 Task: Look for space in Ciamis, Indonesia from 1st June, 2023 to 4th June, 2023 for 1 adult in price range Rs.6000 to Rs.16000. Place can be private room with 1  bedroom having 1 bed and 1 bathroom. Property type can be house, flat, guest house. Amenities needed are: wifi. Booking option can be shelf check-in. Required host language is English.
Action: Mouse moved to (500, 93)
Screenshot: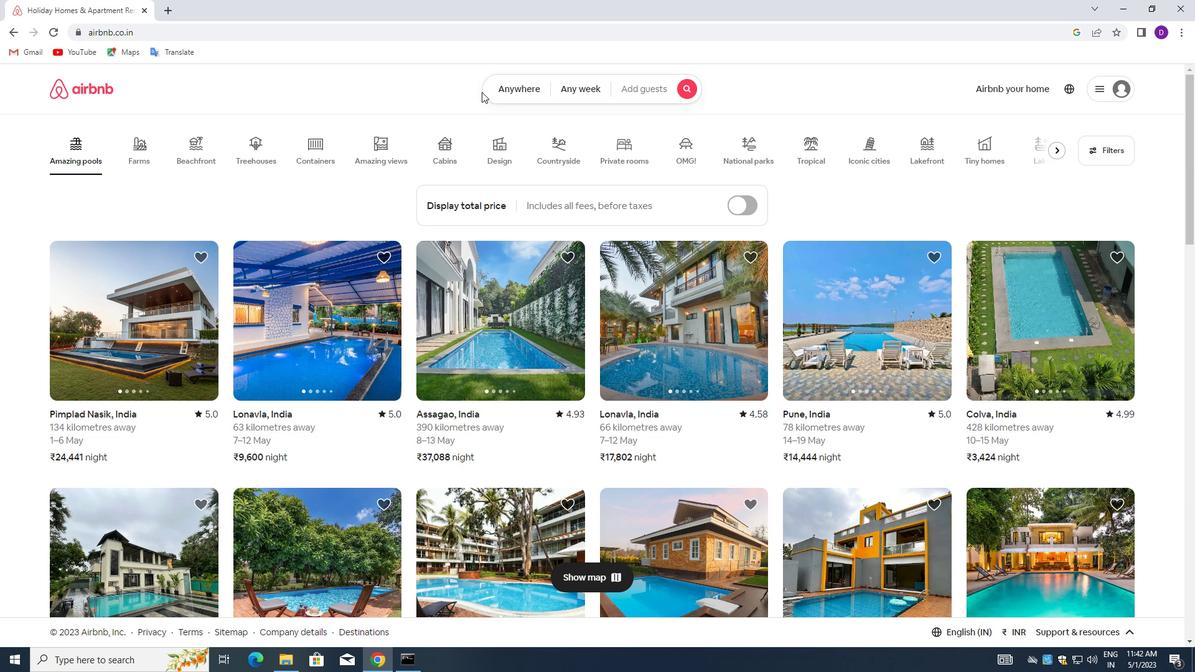 
Action: Mouse pressed left at (500, 93)
Screenshot: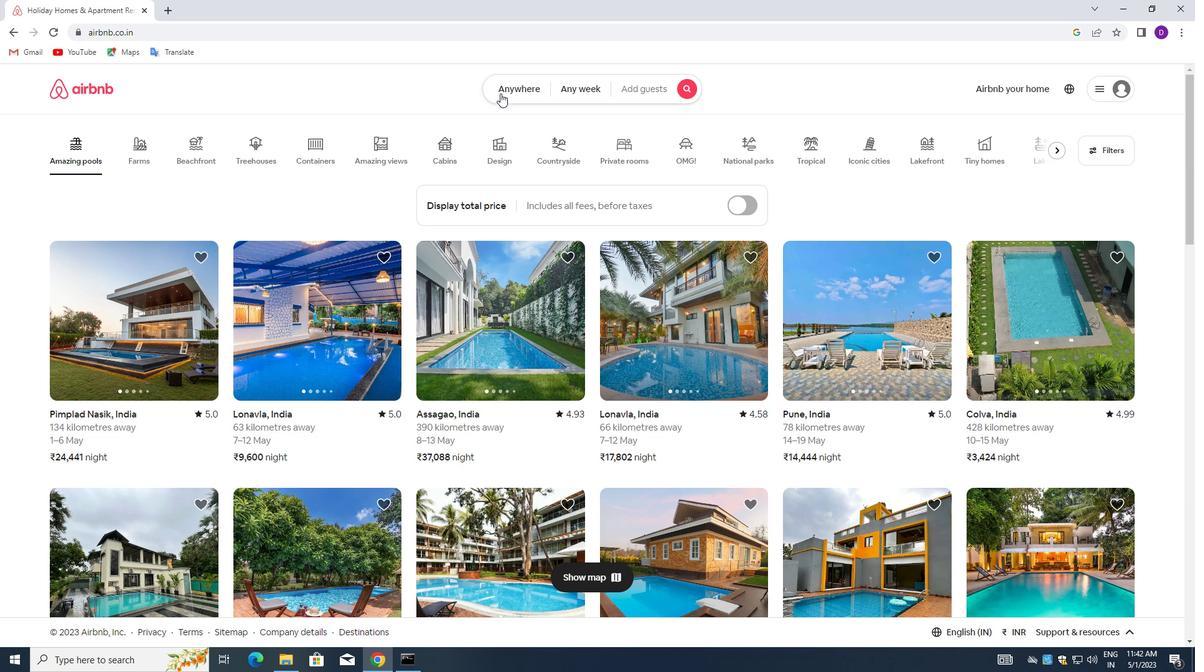 
Action: Mouse moved to (380, 138)
Screenshot: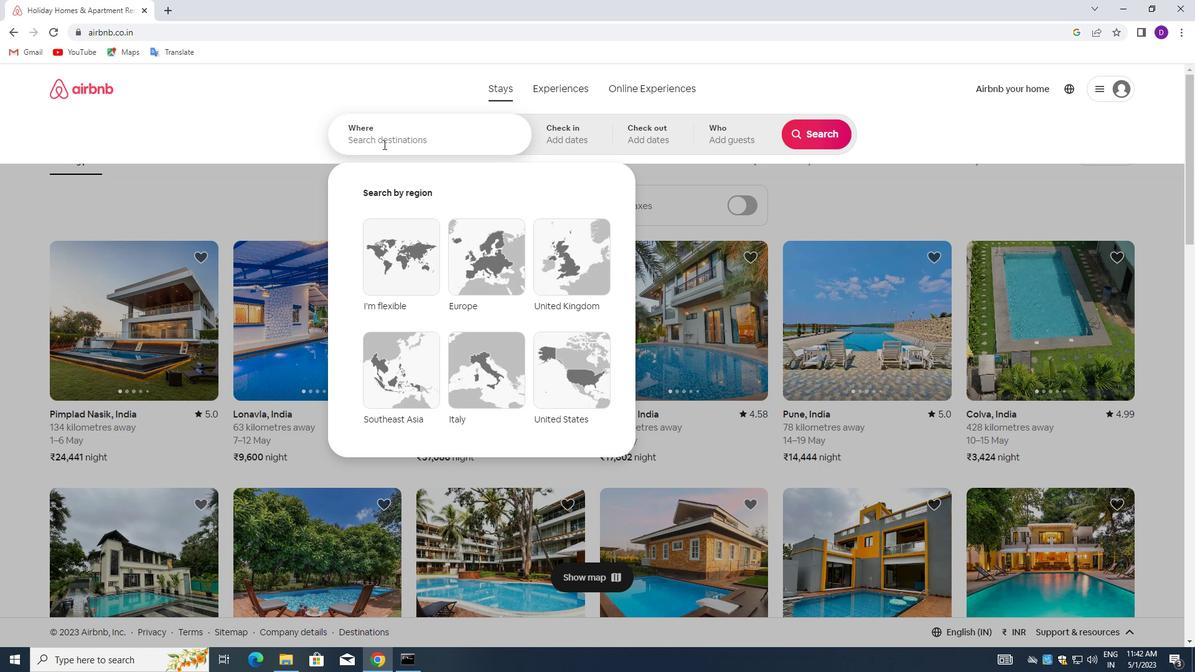 
Action: Mouse pressed left at (380, 138)
Screenshot: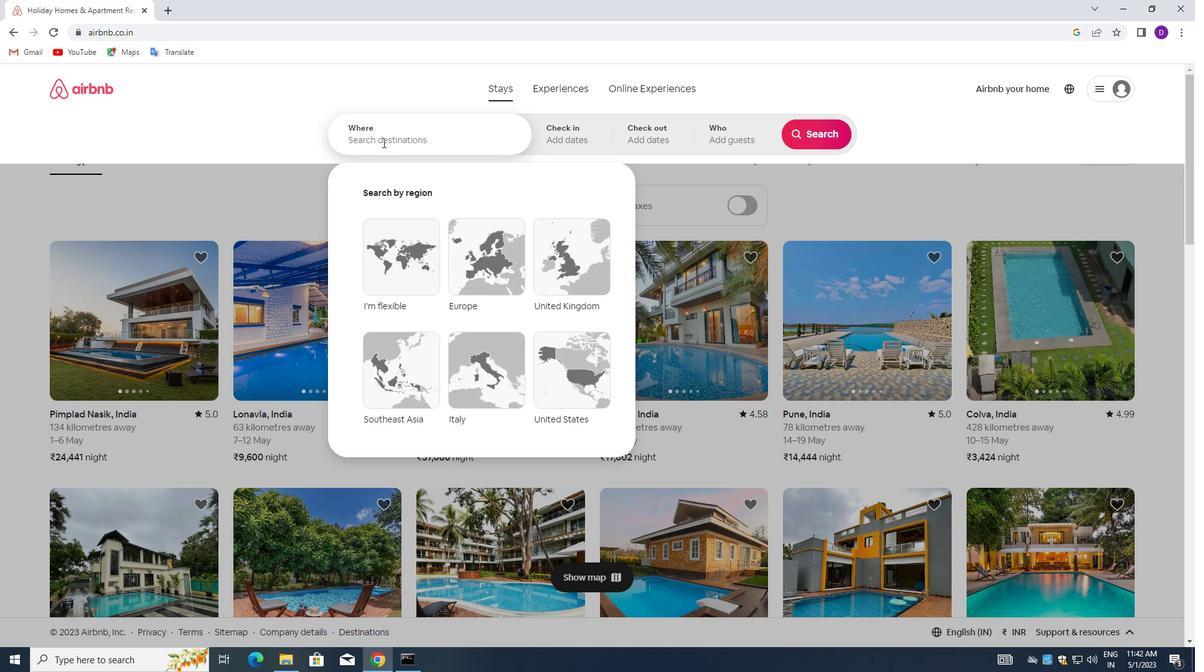 
Action: Key pressed <Key.shift>CIAMIS<Key.left><Key.left><Key.left><Key.left><Key.left><Key.backspace><Key.shift>C<Key.right><Key.right><Key.right><Key.right><Key.right>,<Key.space><Key.shift>INDONESIA<Key.enter>
Screenshot: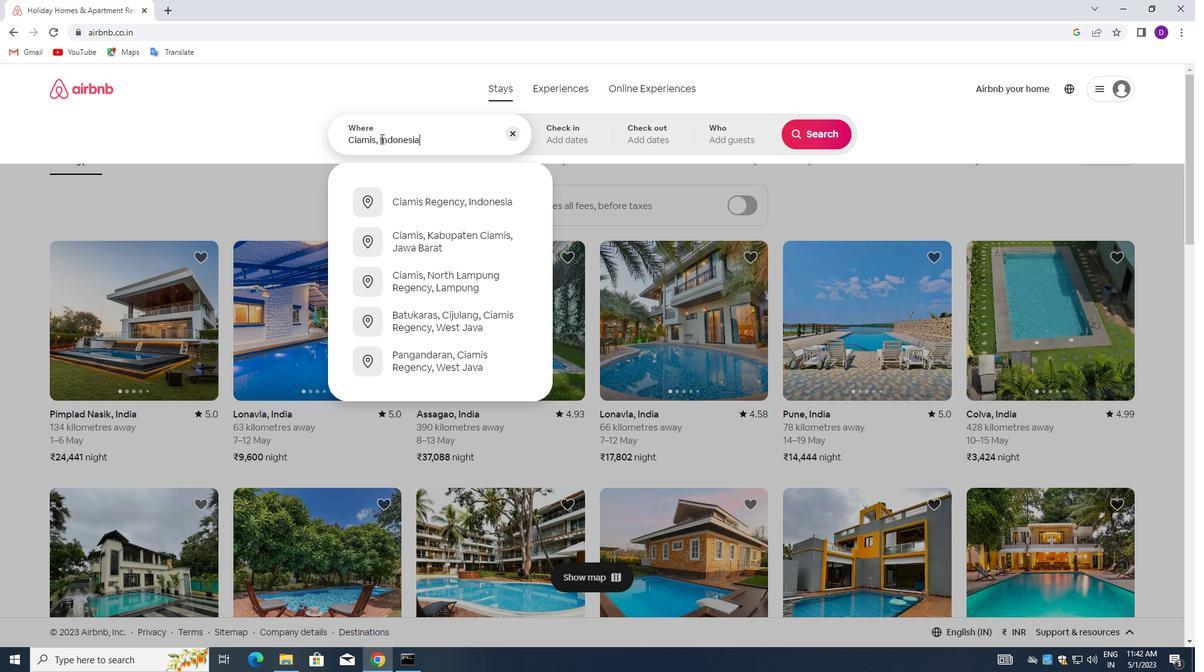 
Action: Mouse moved to (740, 289)
Screenshot: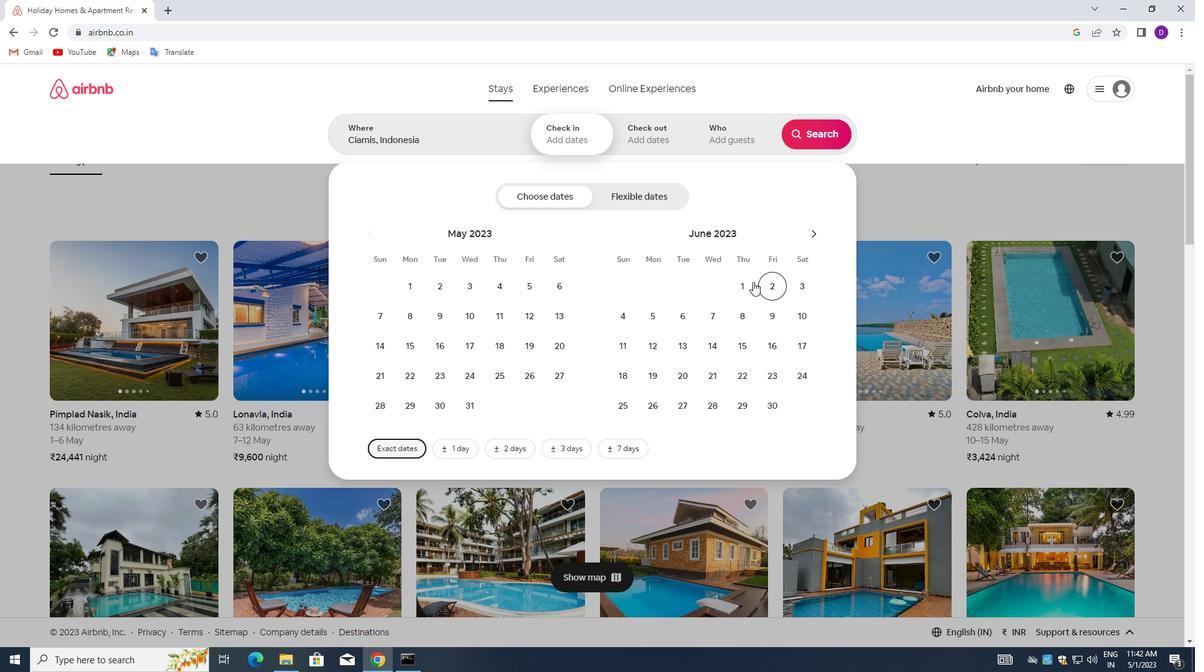 
Action: Mouse pressed left at (740, 289)
Screenshot: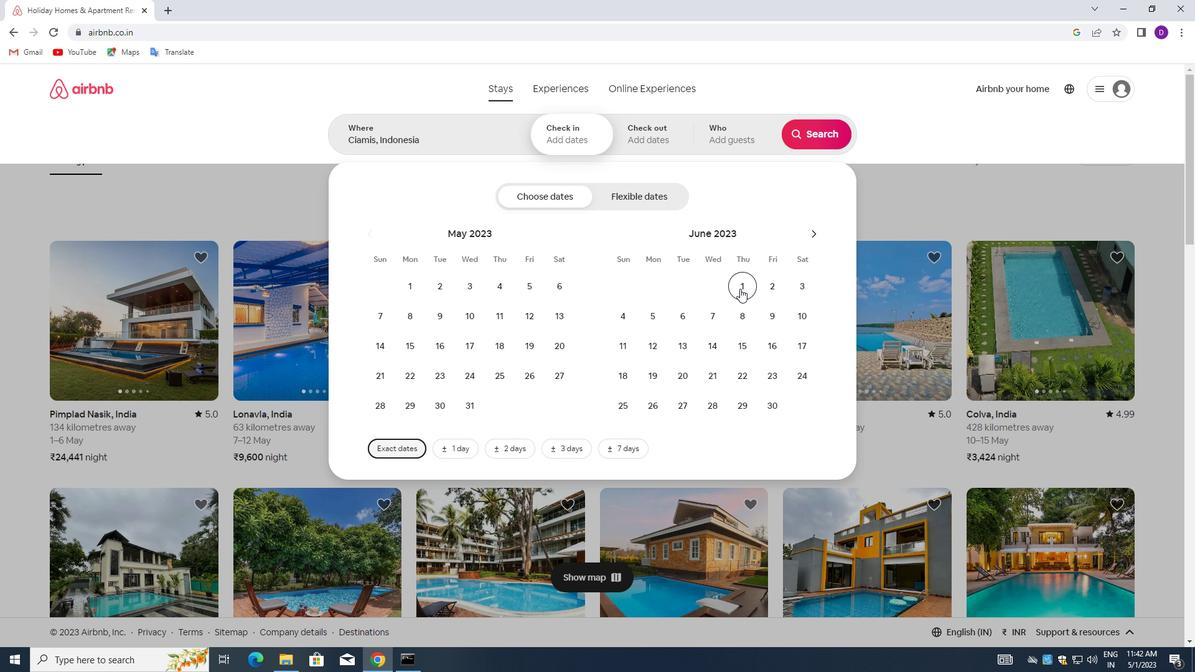 
Action: Mouse moved to (629, 317)
Screenshot: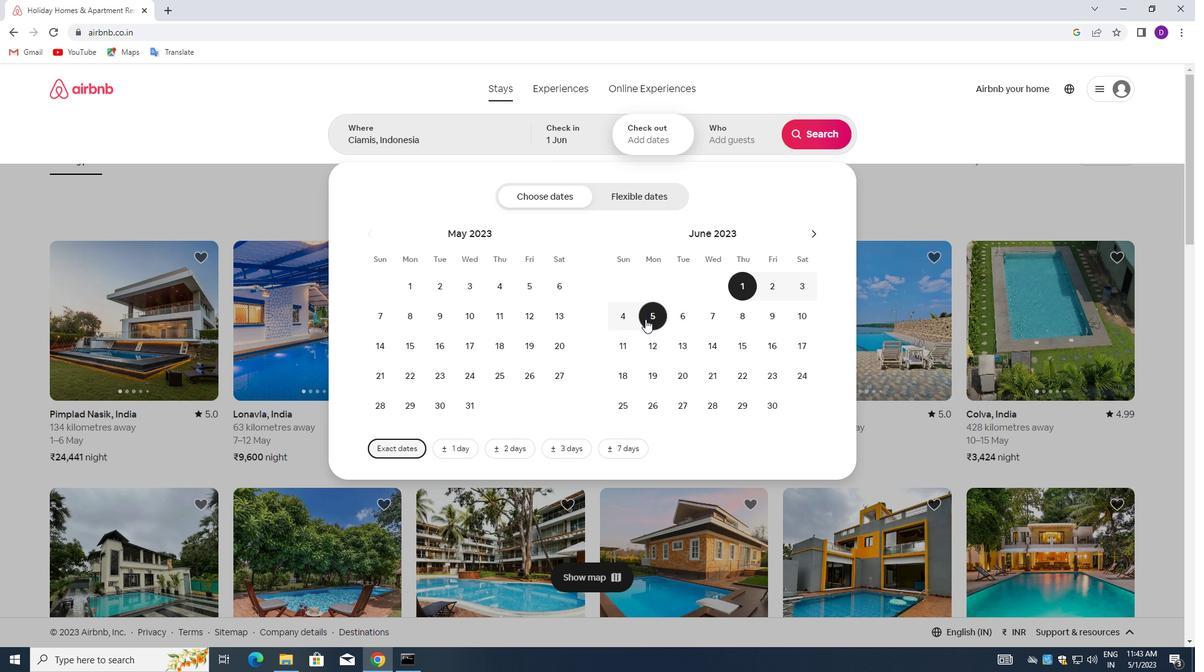 
Action: Mouse pressed left at (629, 317)
Screenshot: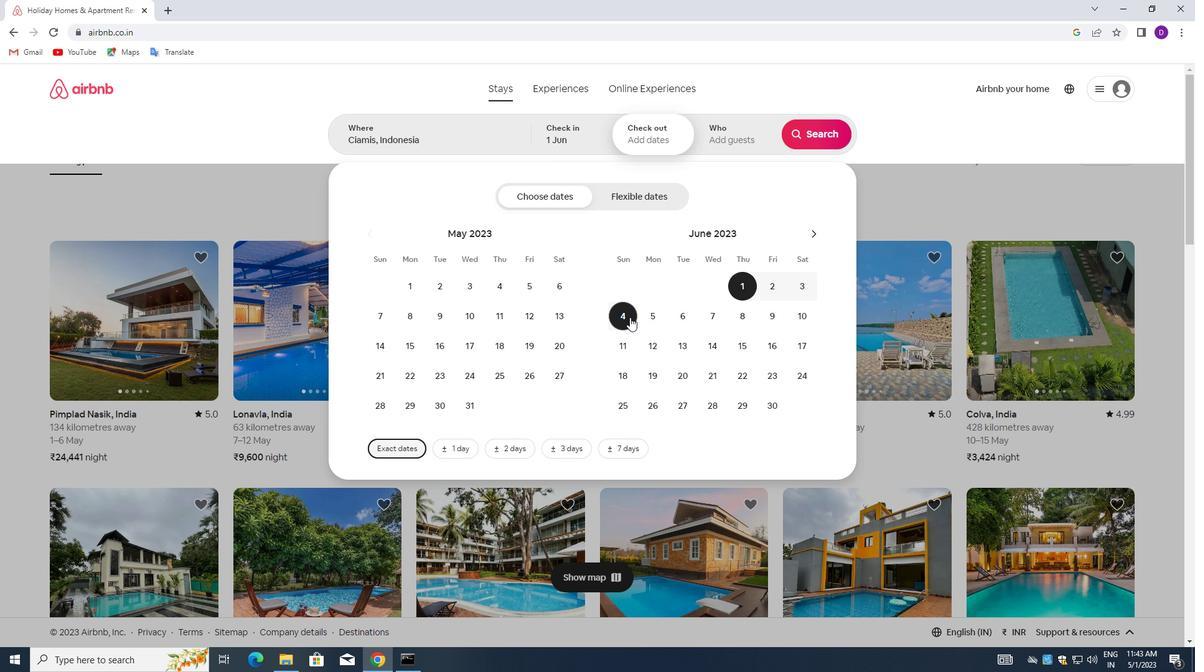 
Action: Mouse moved to (728, 136)
Screenshot: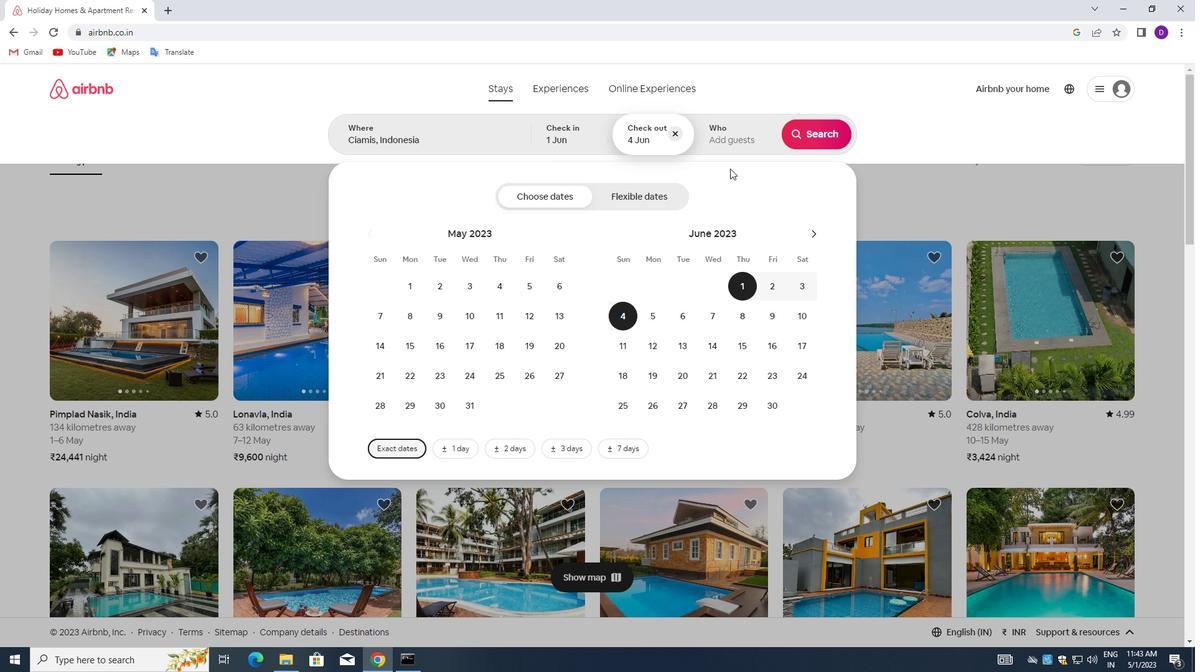 
Action: Mouse pressed left at (728, 136)
Screenshot: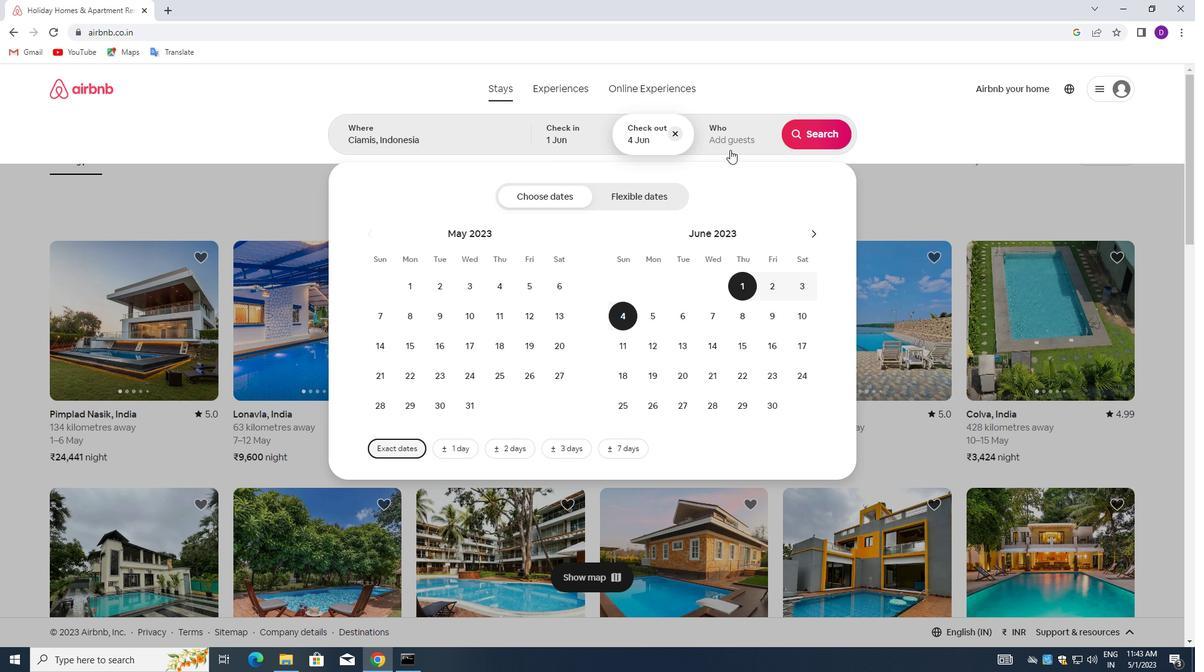 
Action: Mouse moved to (824, 201)
Screenshot: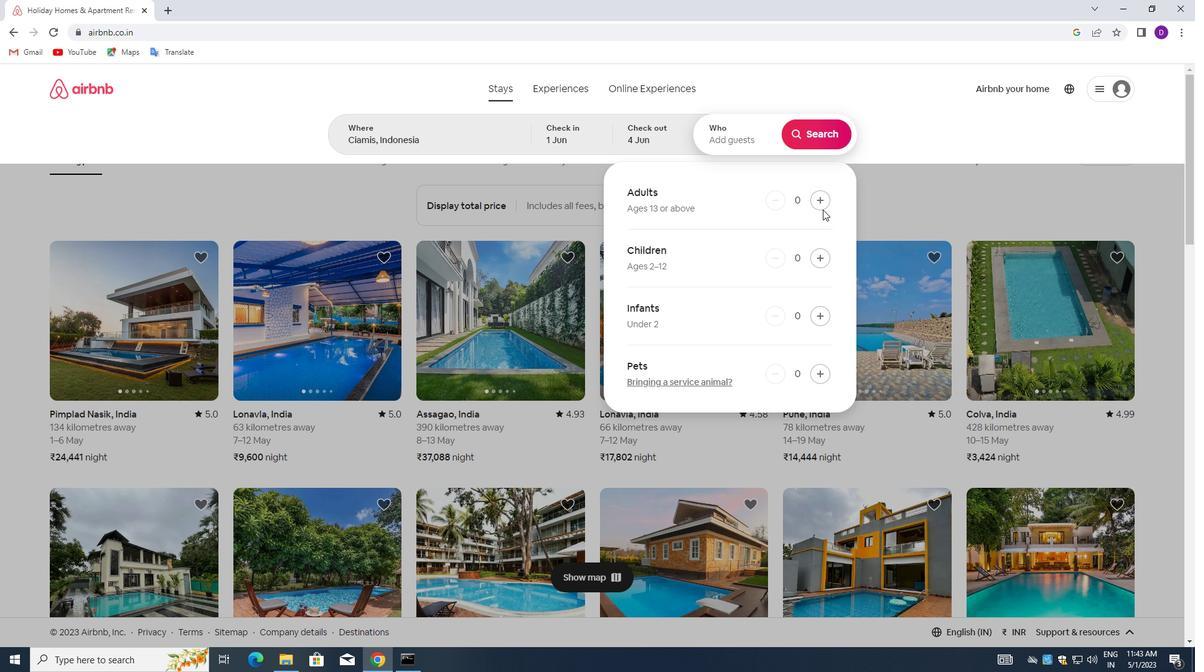 
Action: Mouse pressed left at (824, 201)
Screenshot: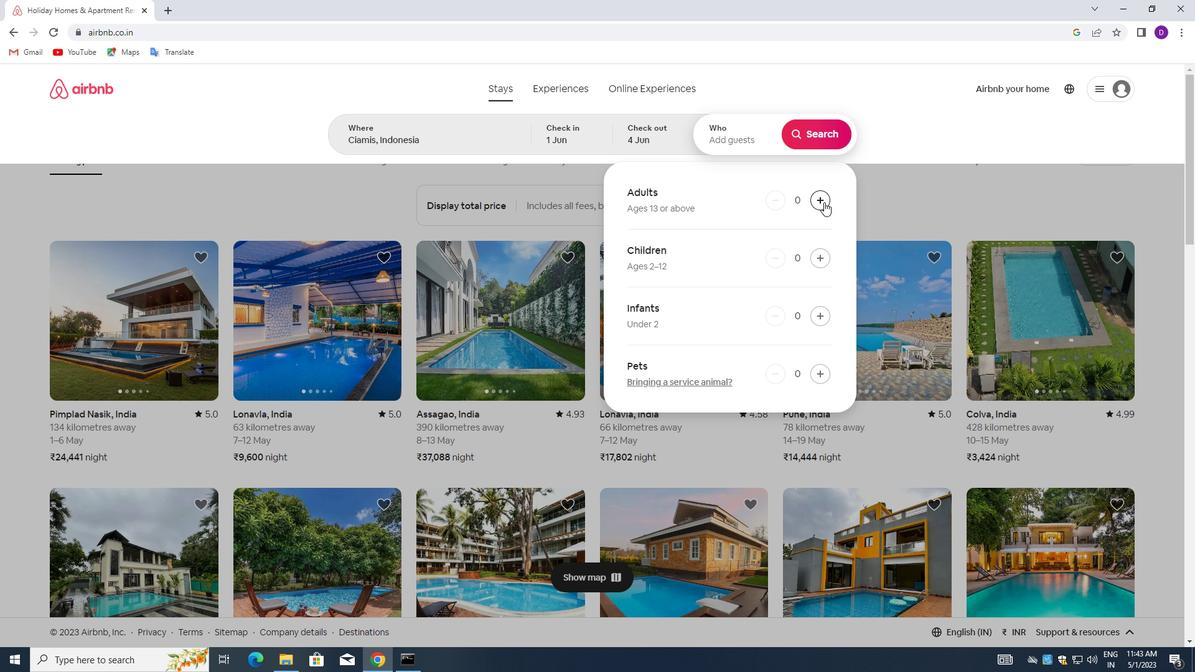 
Action: Mouse moved to (810, 136)
Screenshot: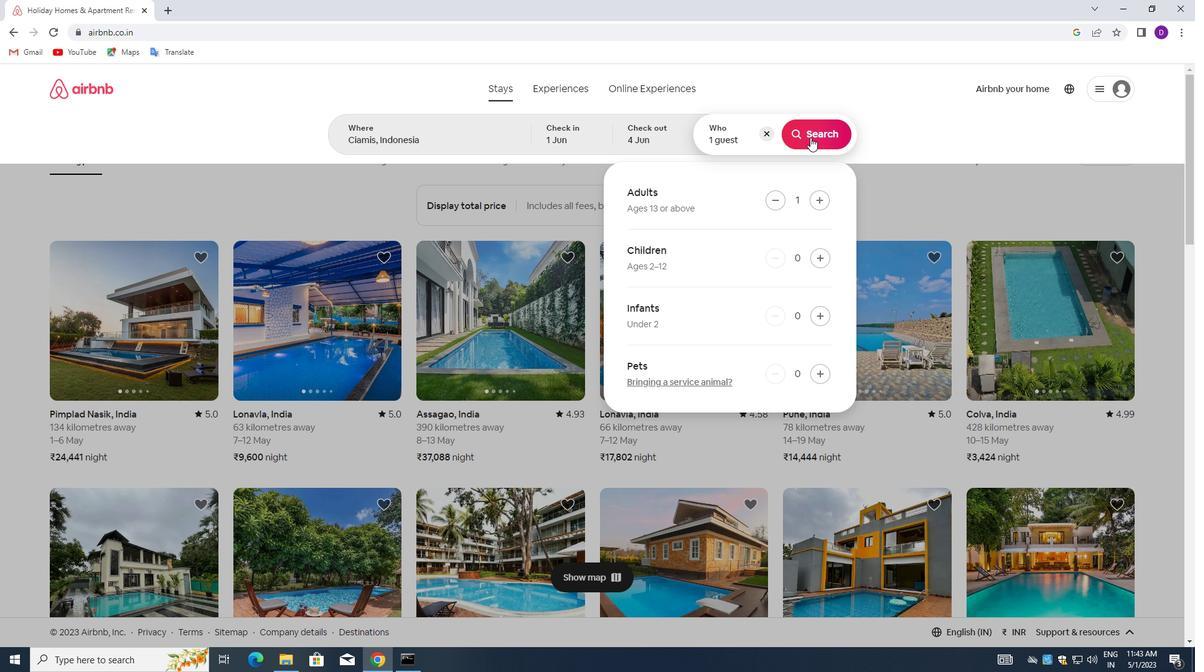 
Action: Mouse pressed left at (810, 136)
Screenshot: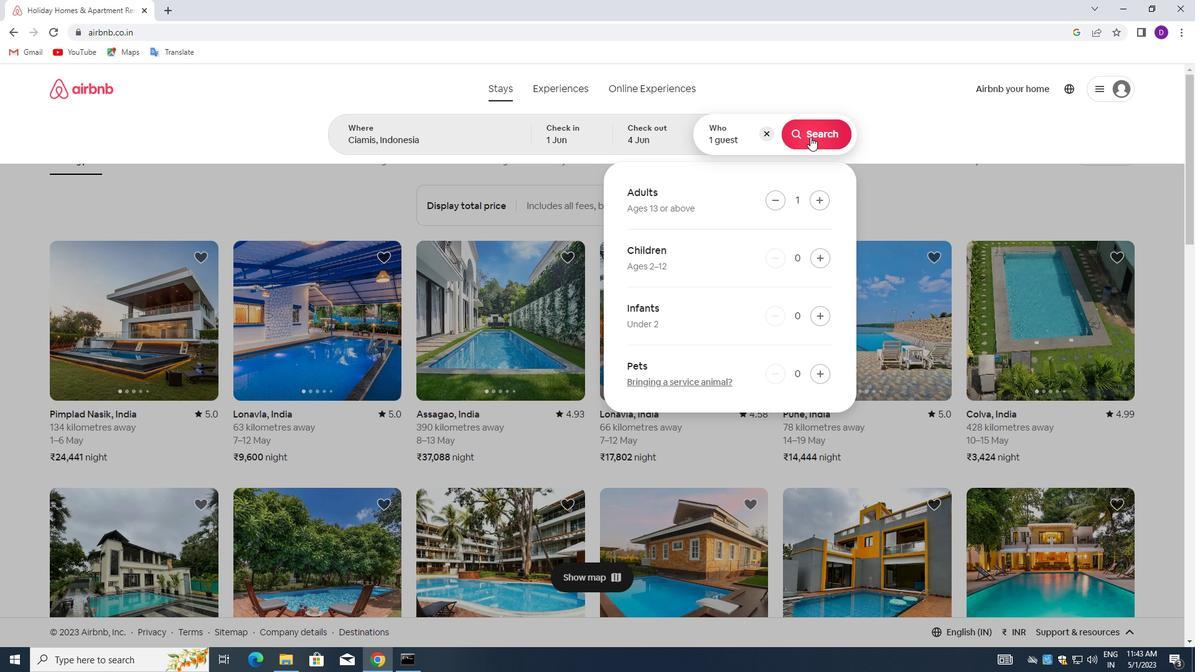
Action: Mouse moved to (1138, 134)
Screenshot: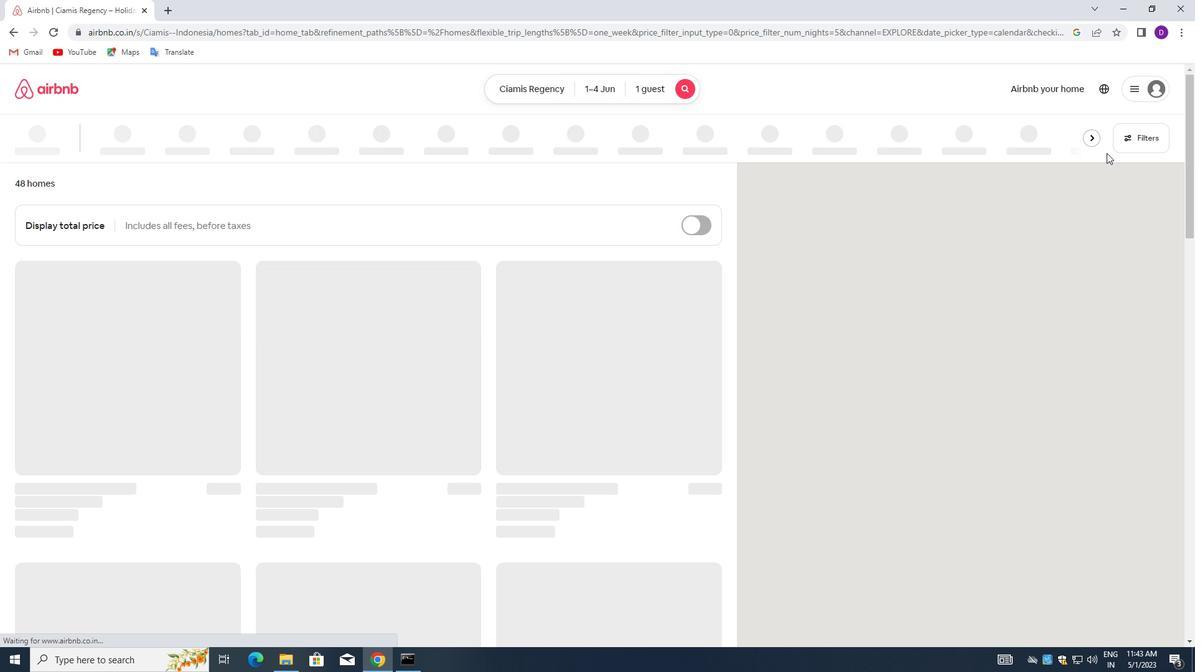 
Action: Mouse pressed left at (1138, 134)
Screenshot: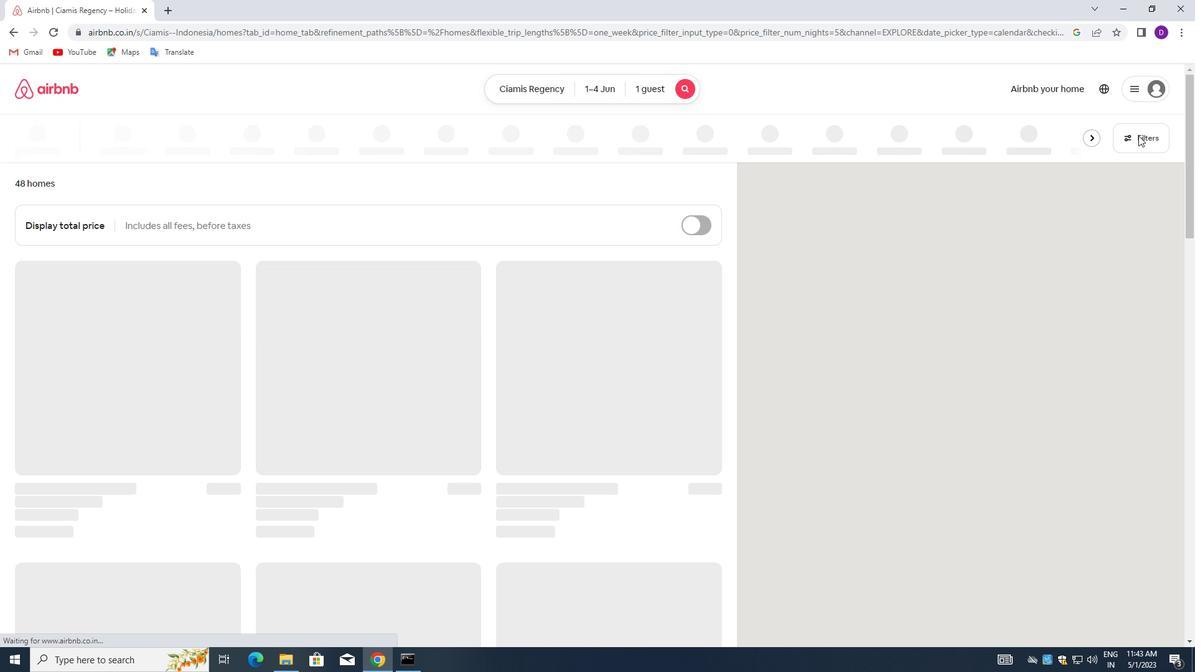 
Action: Mouse moved to (430, 297)
Screenshot: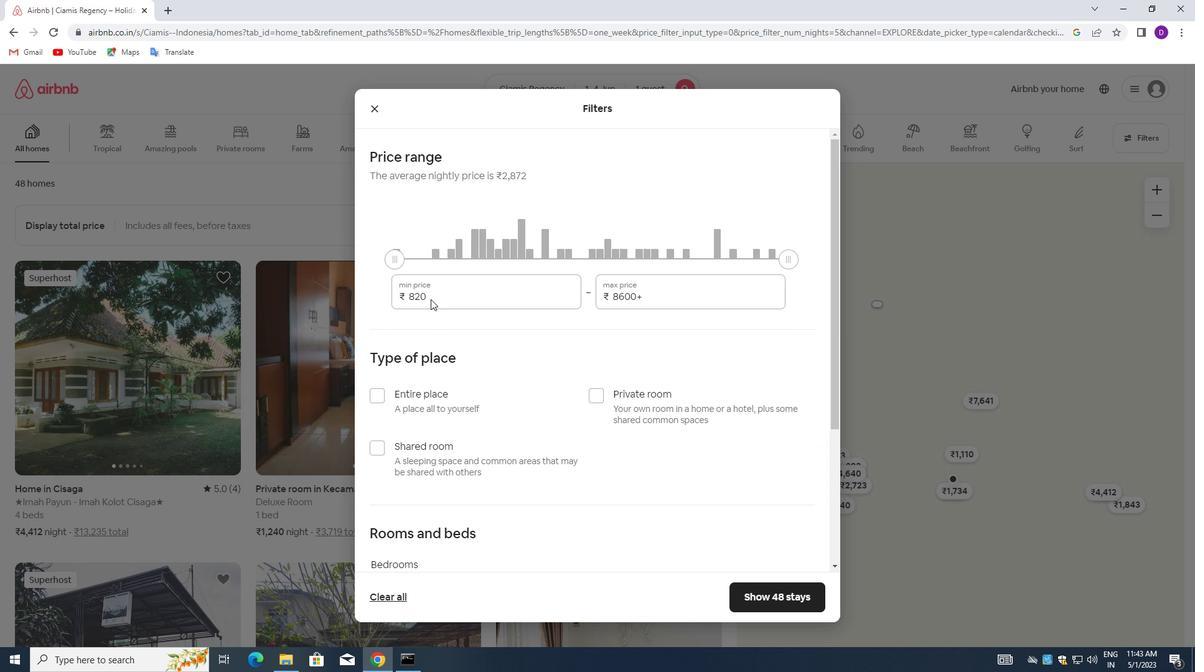 
Action: Mouse pressed left at (430, 297)
Screenshot: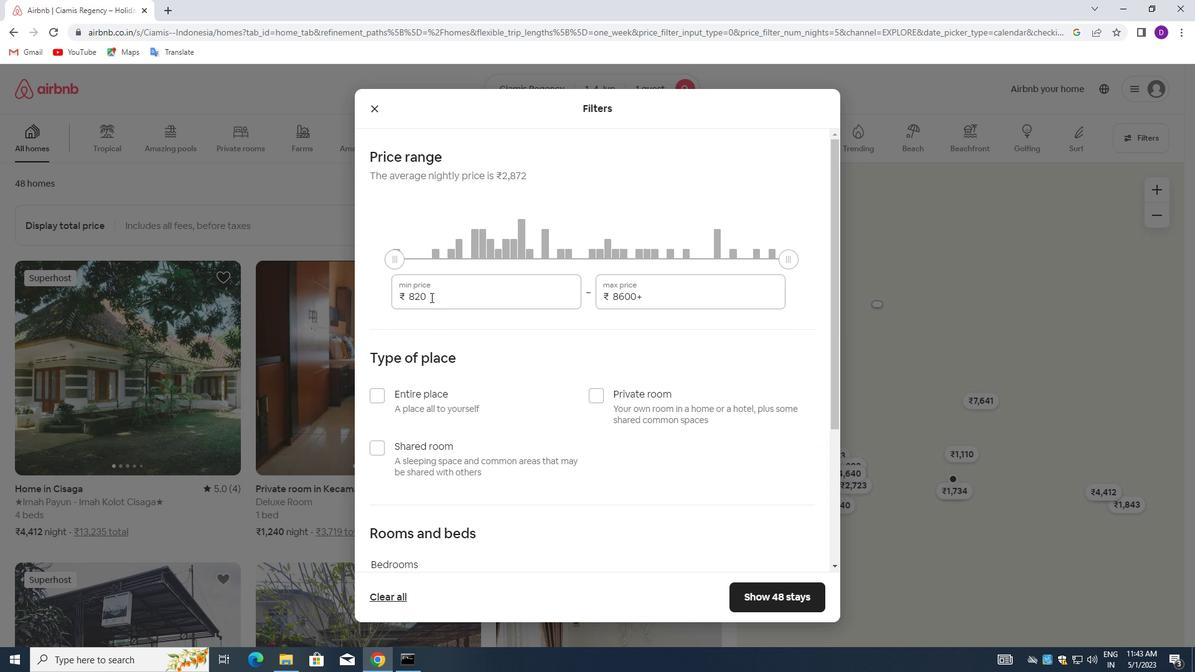 
Action: Mouse pressed left at (430, 297)
Screenshot: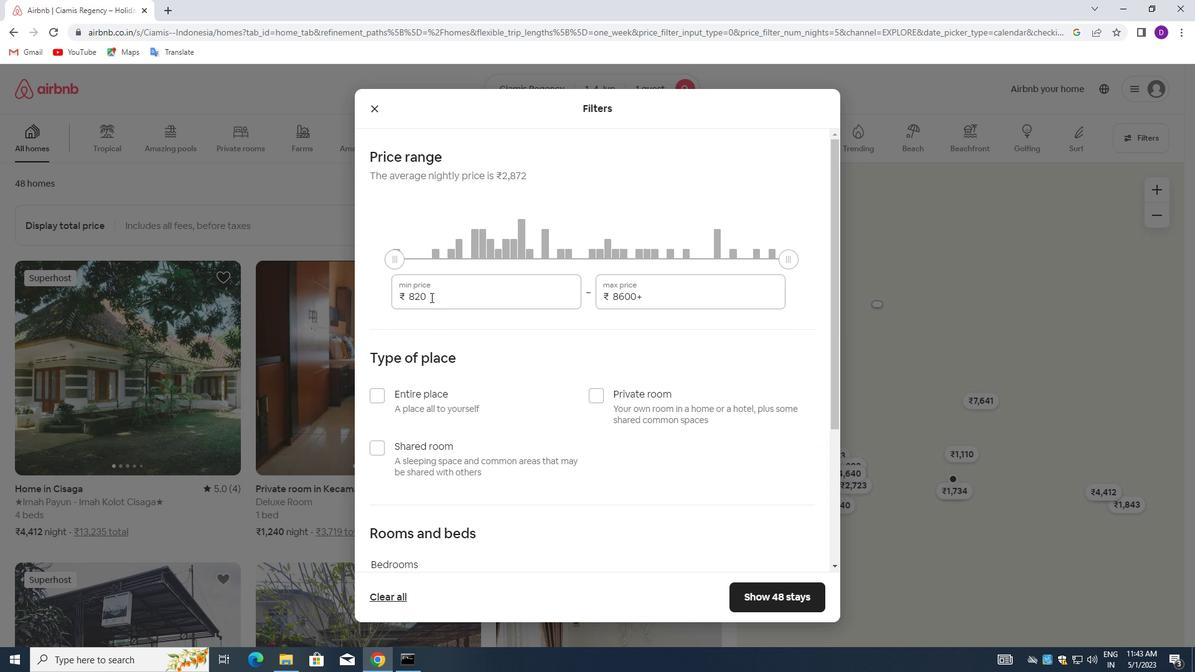 
Action: Key pressed 6000<Key.tab>16000
Screenshot: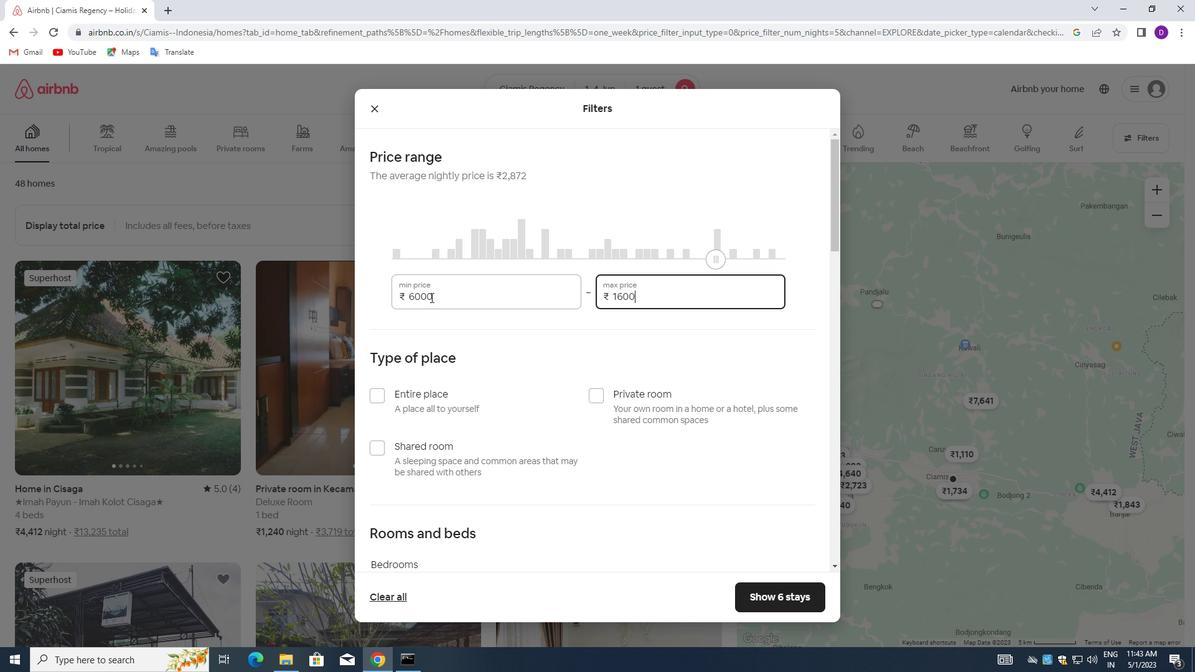 
Action: Mouse moved to (429, 293)
Screenshot: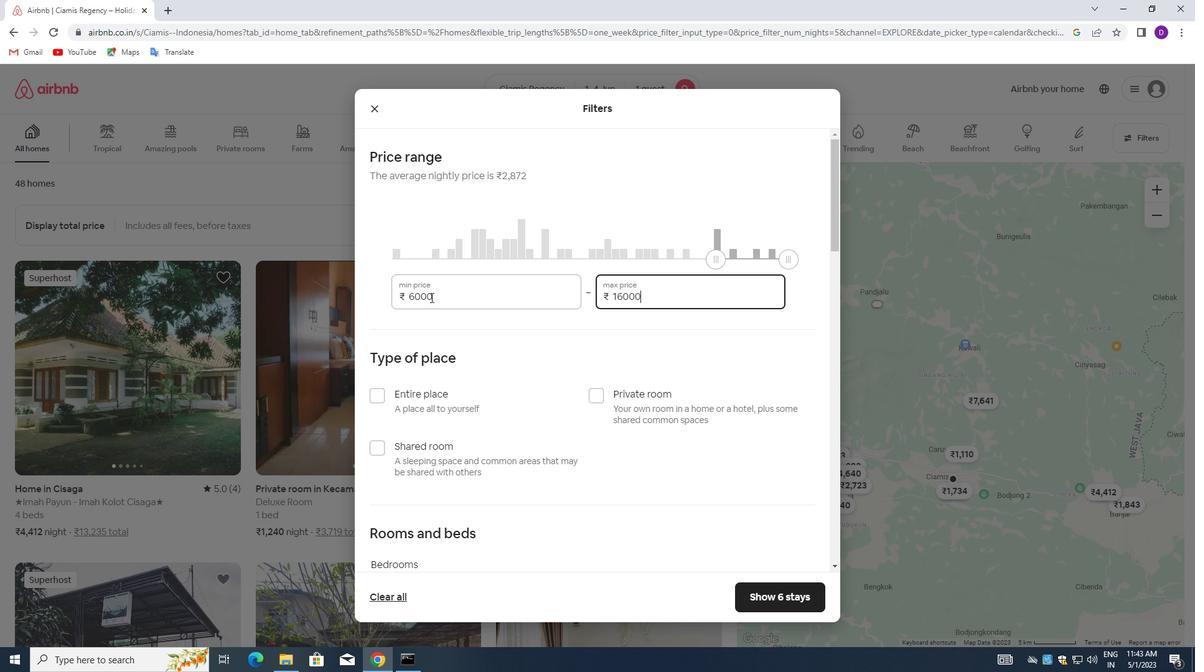
Action: Mouse scrolled (429, 293) with delta (0, 0)
Screenshot: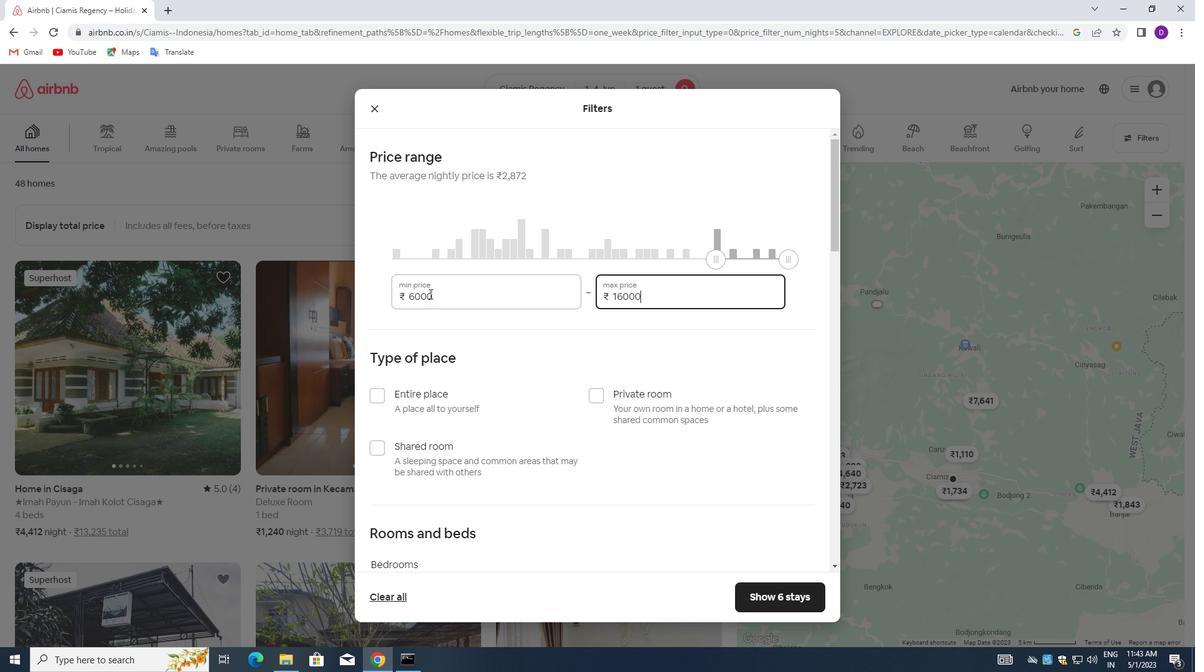 
Action: Mouse scrolled (429, 293) with delta (0, 0)
Screenshot: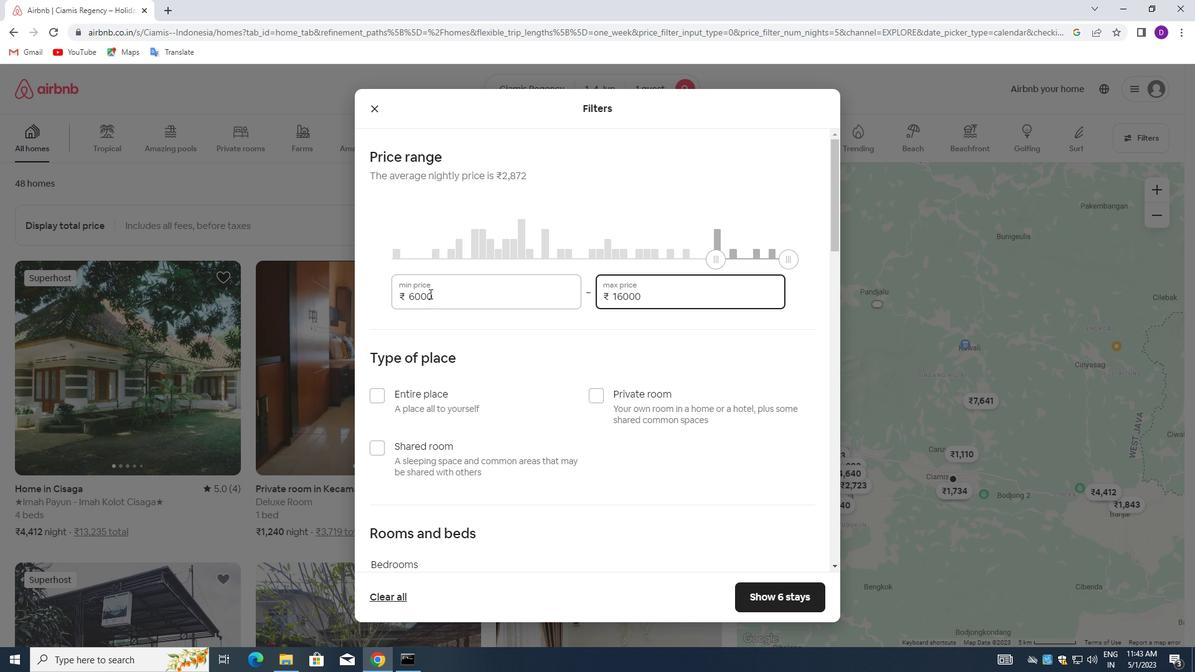 
Action: Mouse scrolled (429, 293) with delta (0, 0)
Screenshot: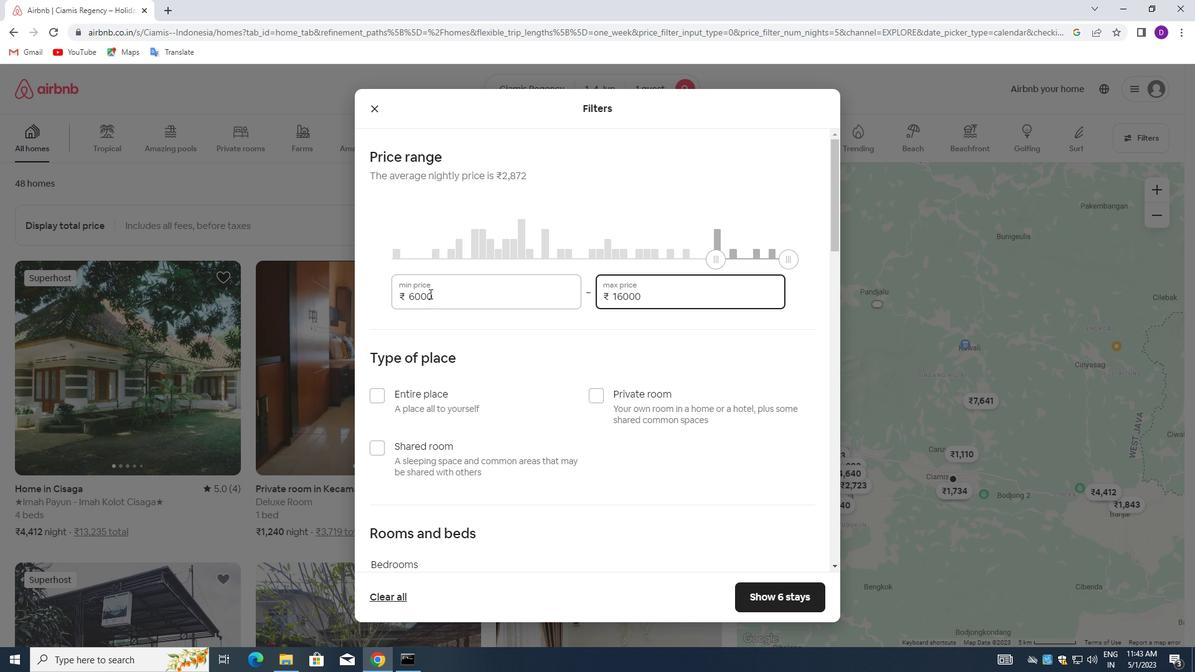 
Action: Mouse moved to (600, 207)
Screenshot: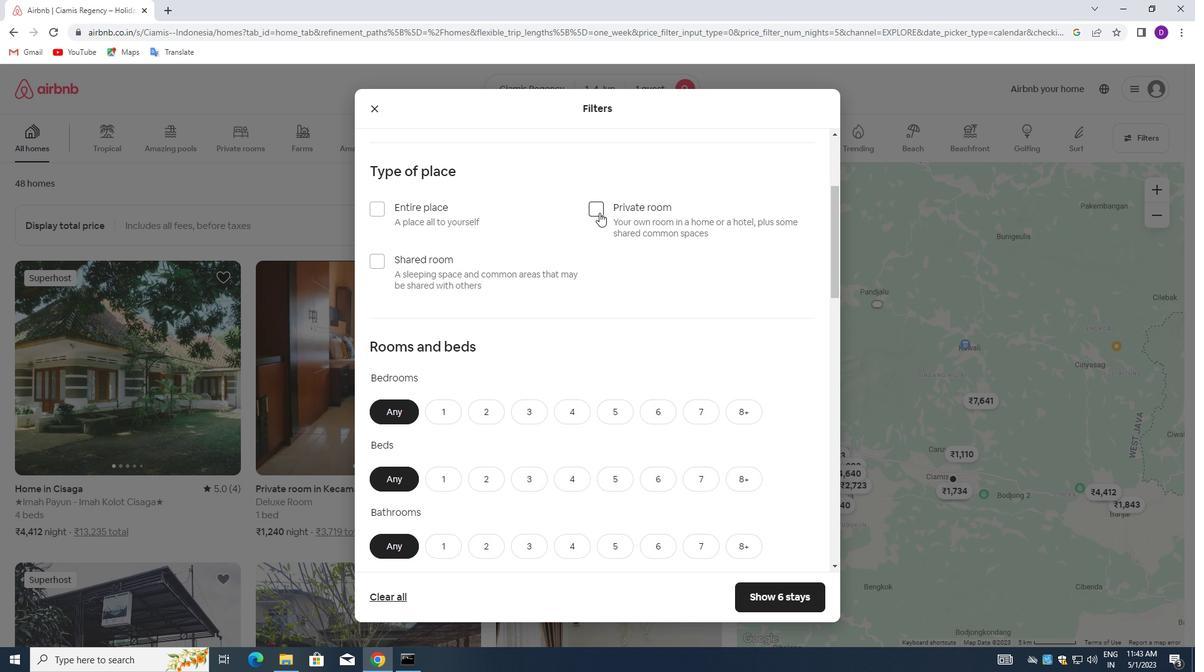 
Action: Mouse pressed left at (600, 207)
Screenshot: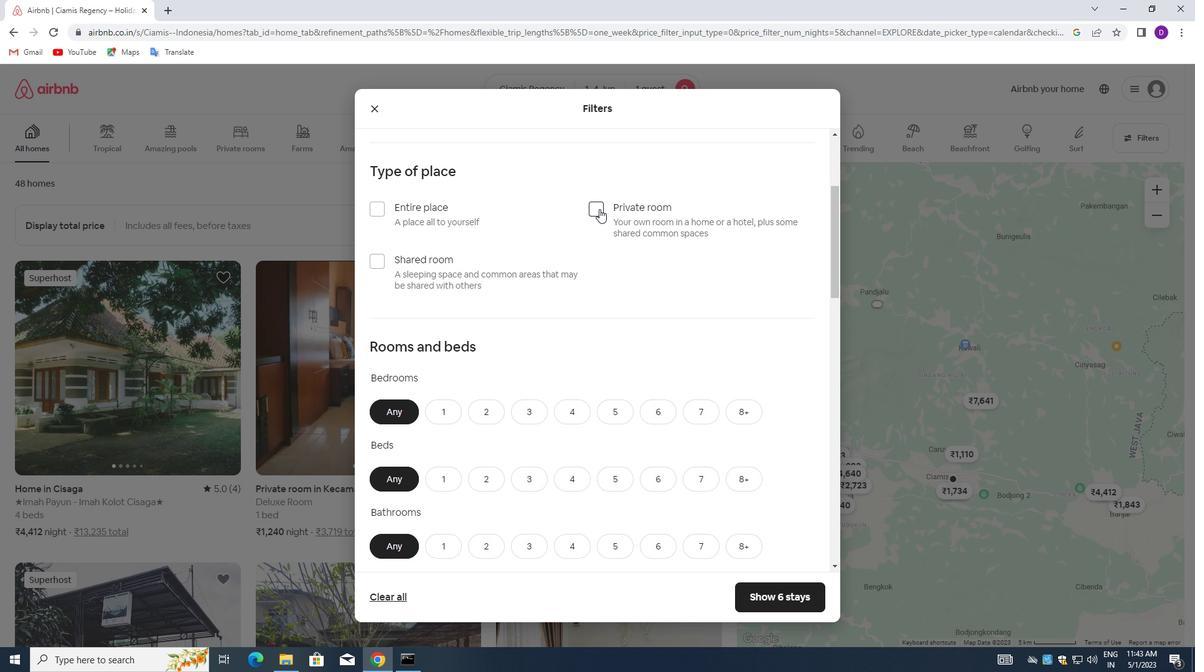 
Action: Mouse moved to (511, 329)
Screenshot: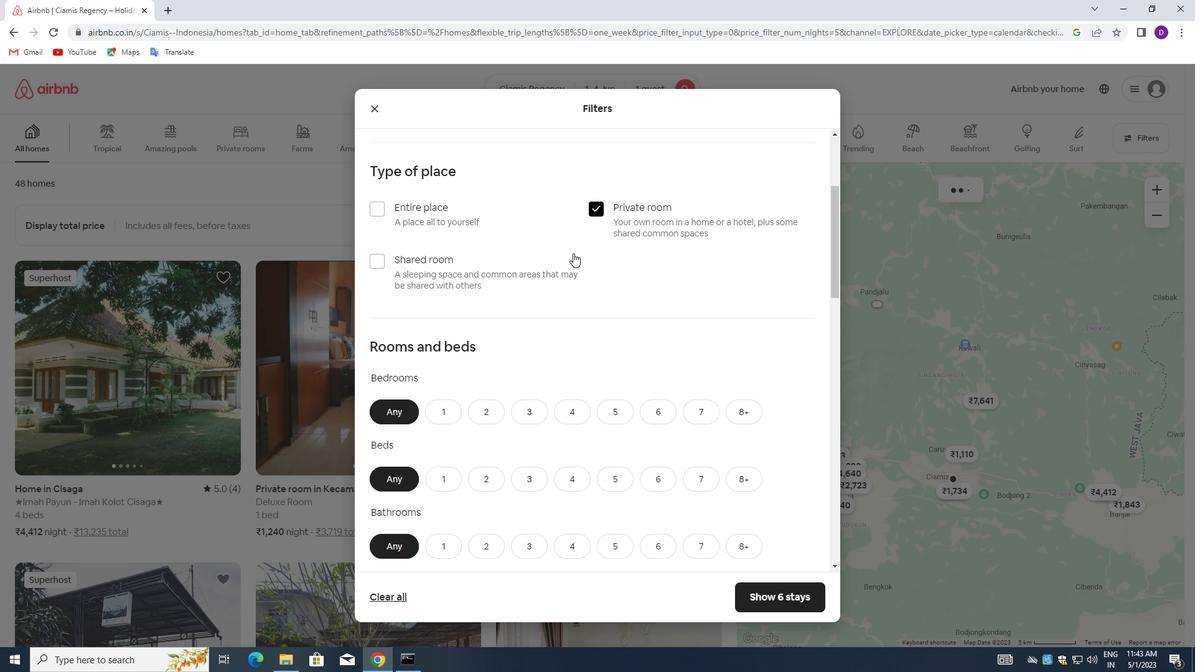 
Action: Mouse scrolled (511, 328) with delta (0, 0)
Screenshot: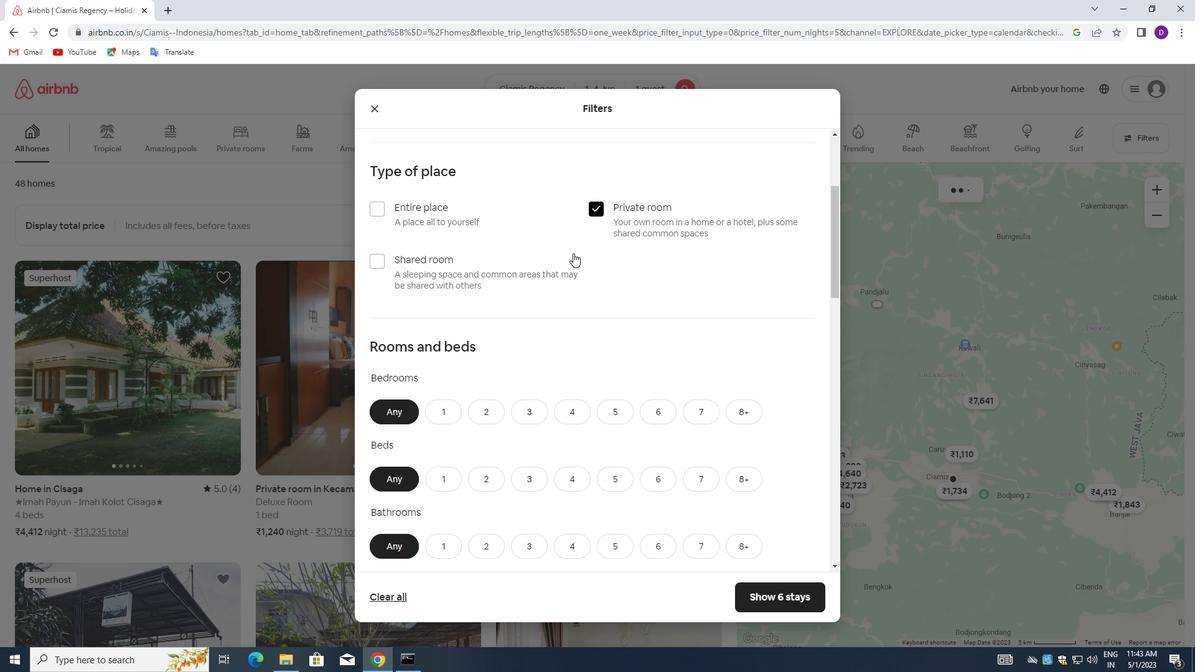 
Action: Mouse moved to (505, 337)
Screenshot: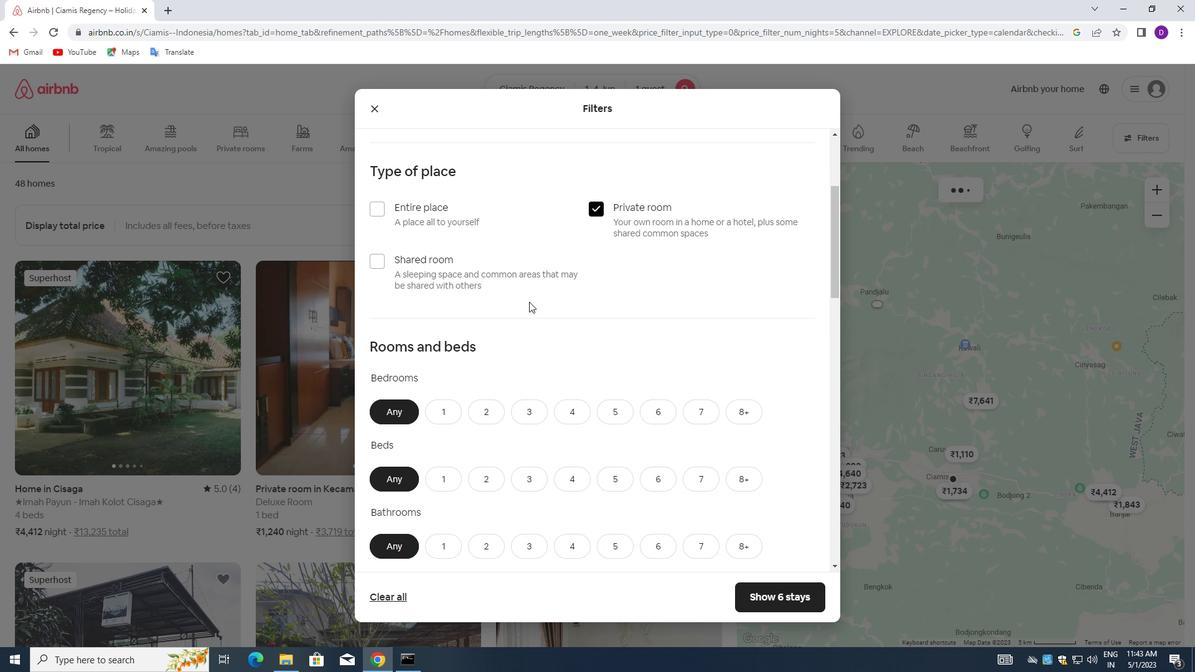 
Action: Mouse scrolled (505, 336) with delta (0, 0)
Screenshot: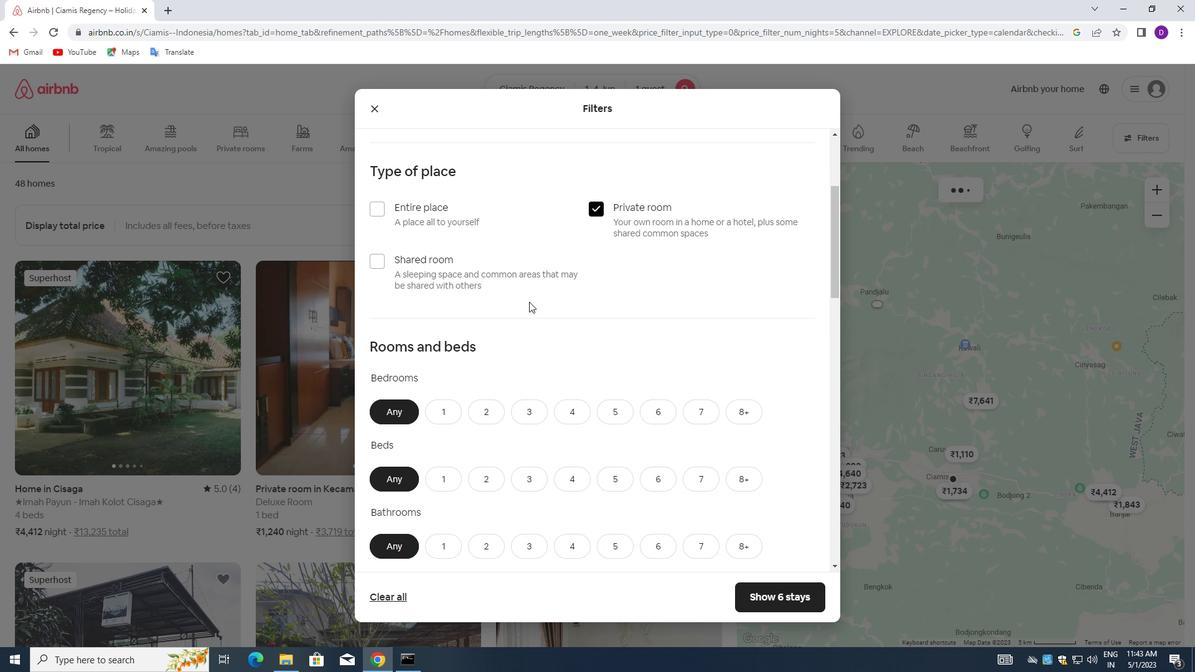 
Action: Mouse moved to (504, 339)
Screenshot: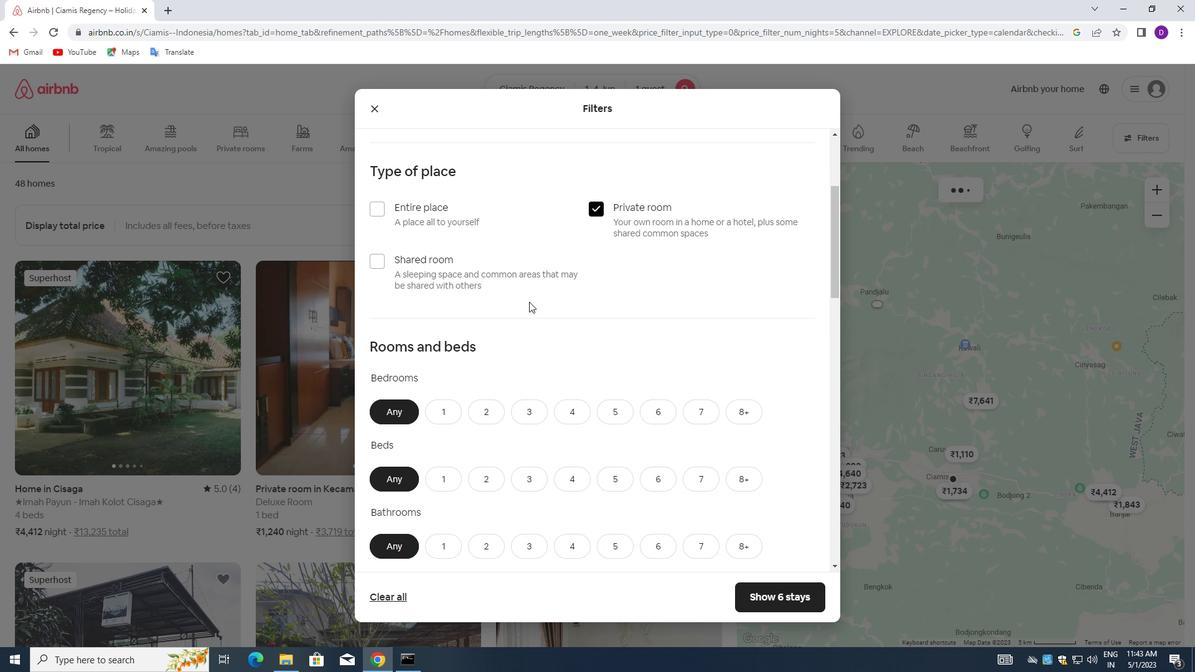 
Action: Mouse scrolled (504, 338) with delta (0, 0)
Screenshot: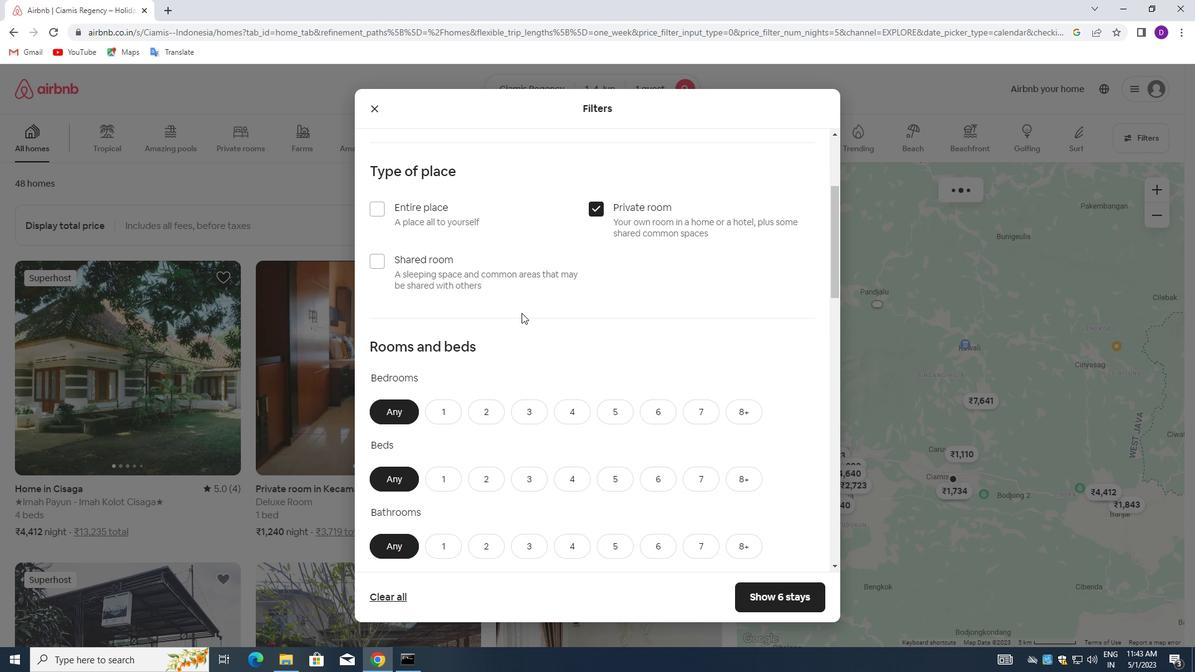 
Action: Mouse moved to (440, 228)
Screenshot: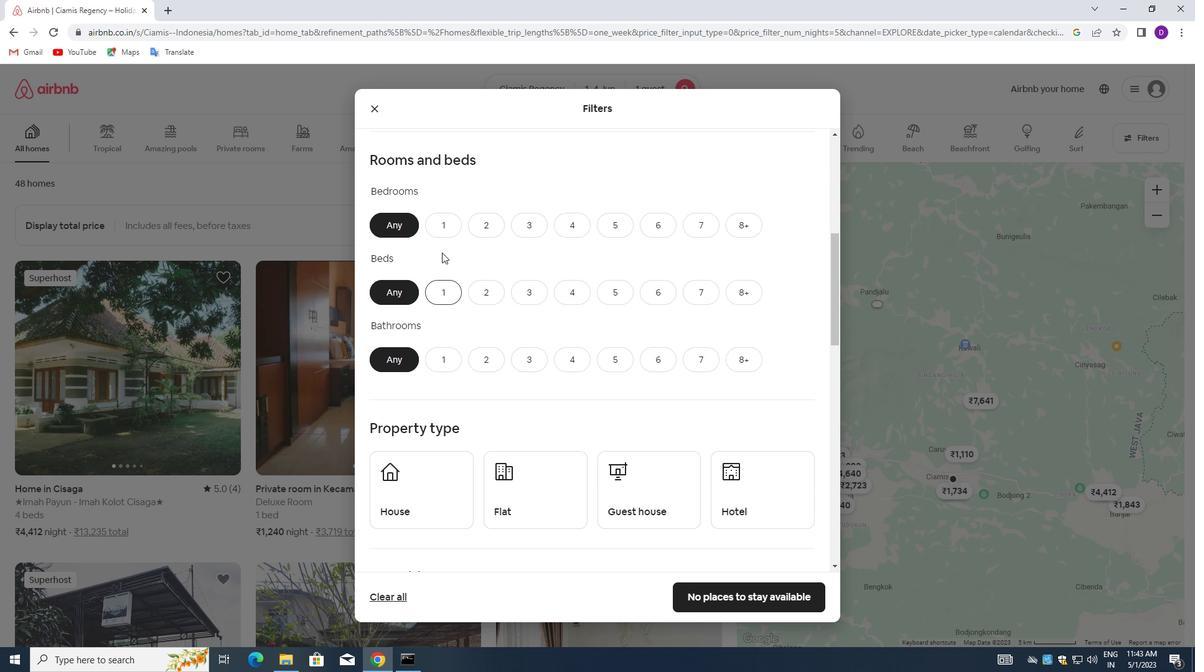 
Action: Mouse pressed left at (440, 228)
Screenshot: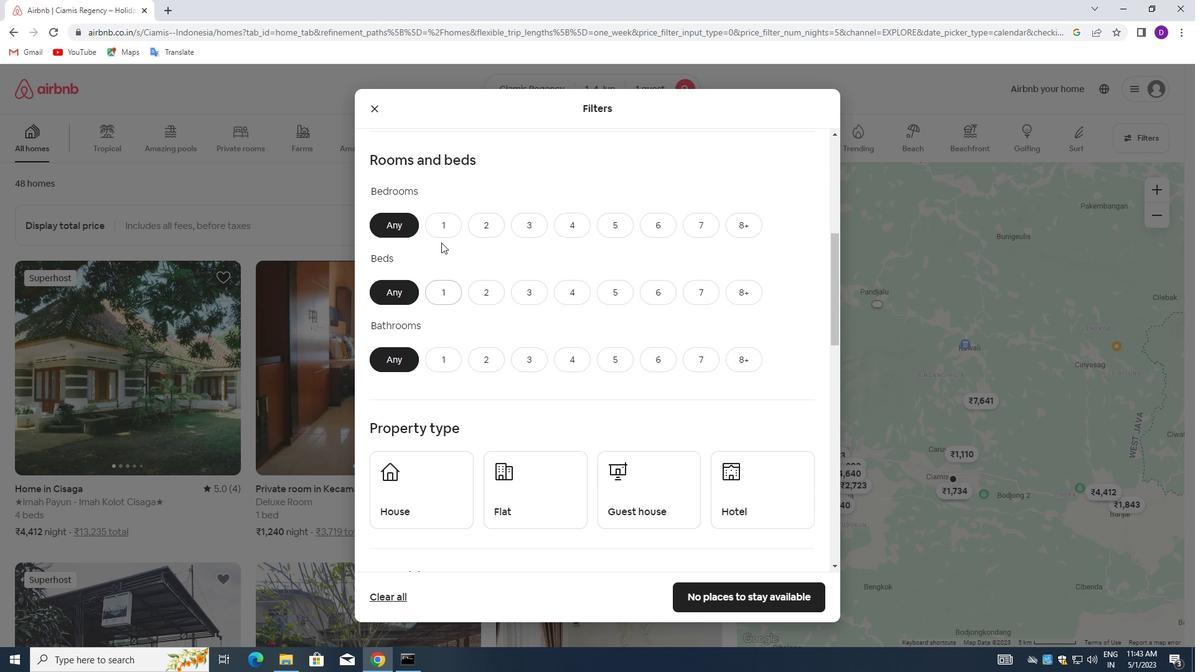 
Action: Mouse moved to (445, 288)
Screenshot: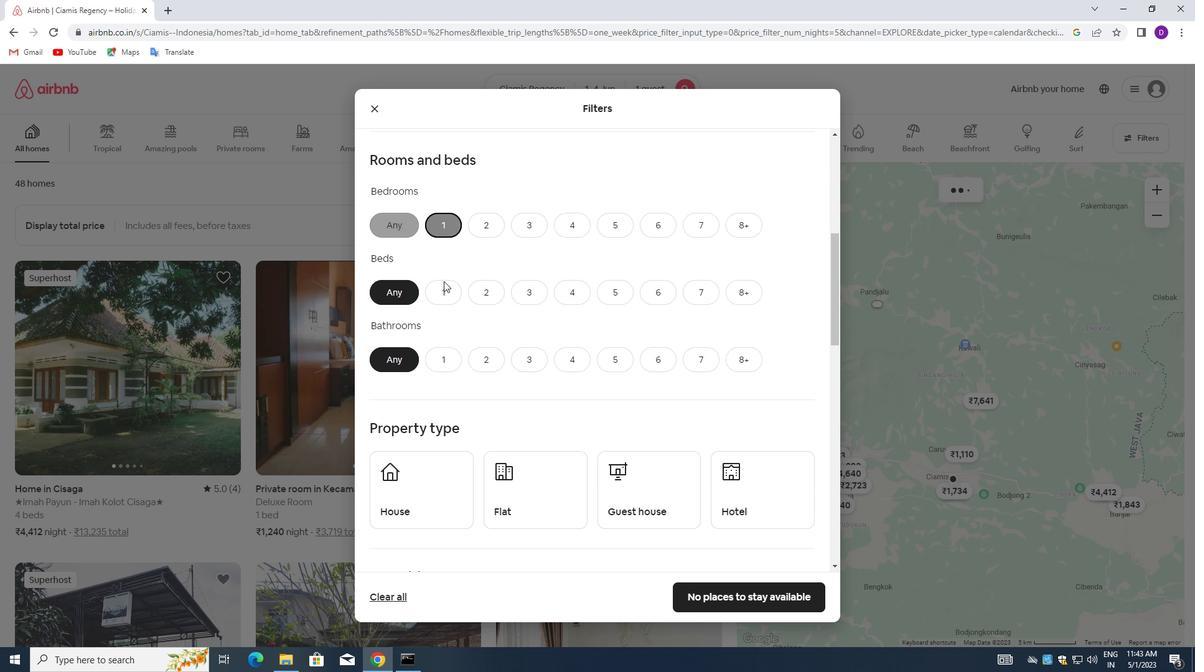 
Action: Mouse pressed left at (445, 288)
Screenshot: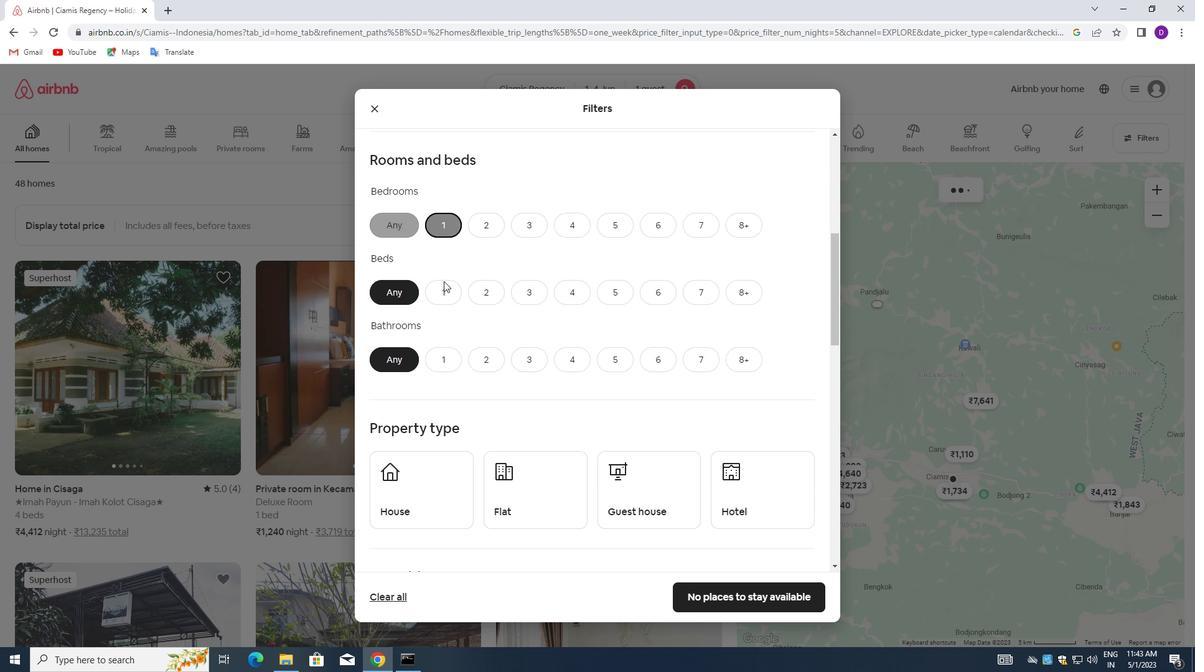 
Action: Mouse moved to (443, 359)
Screenshot: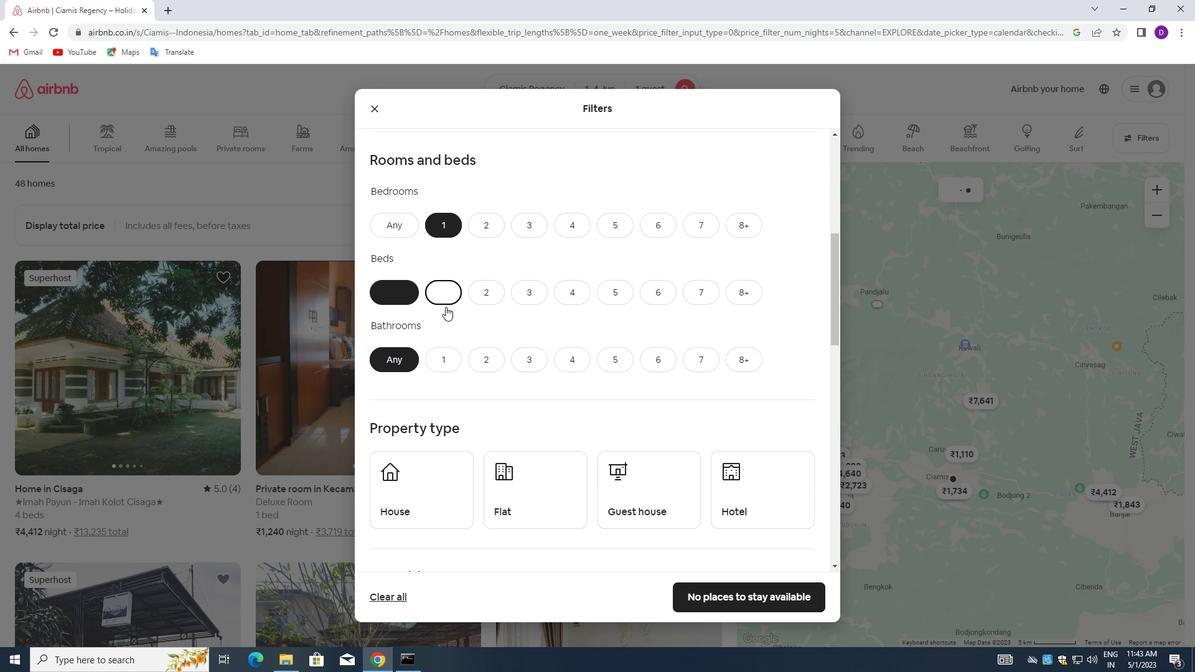 
Action: Mouse pressed left at (443, 359)
Screenshot: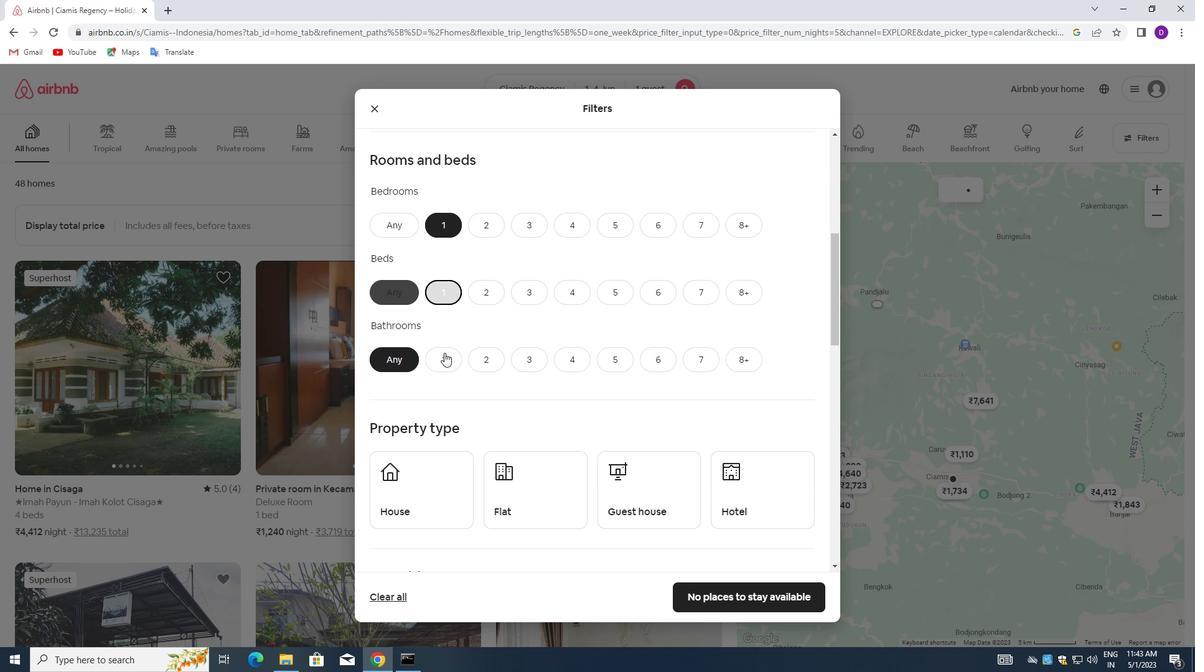 
Action: Mouse moved to (485, 325)
Screenshot: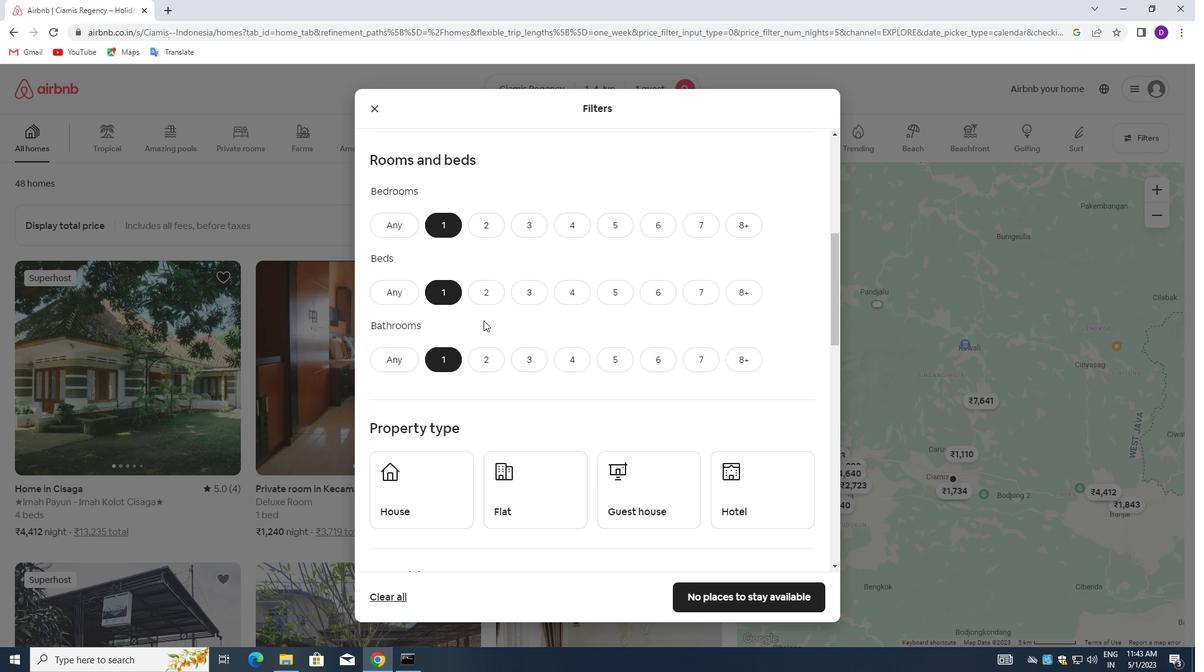 
Action: Mouse scrolled (485, 324) with delta (0, 0)
Screenshot: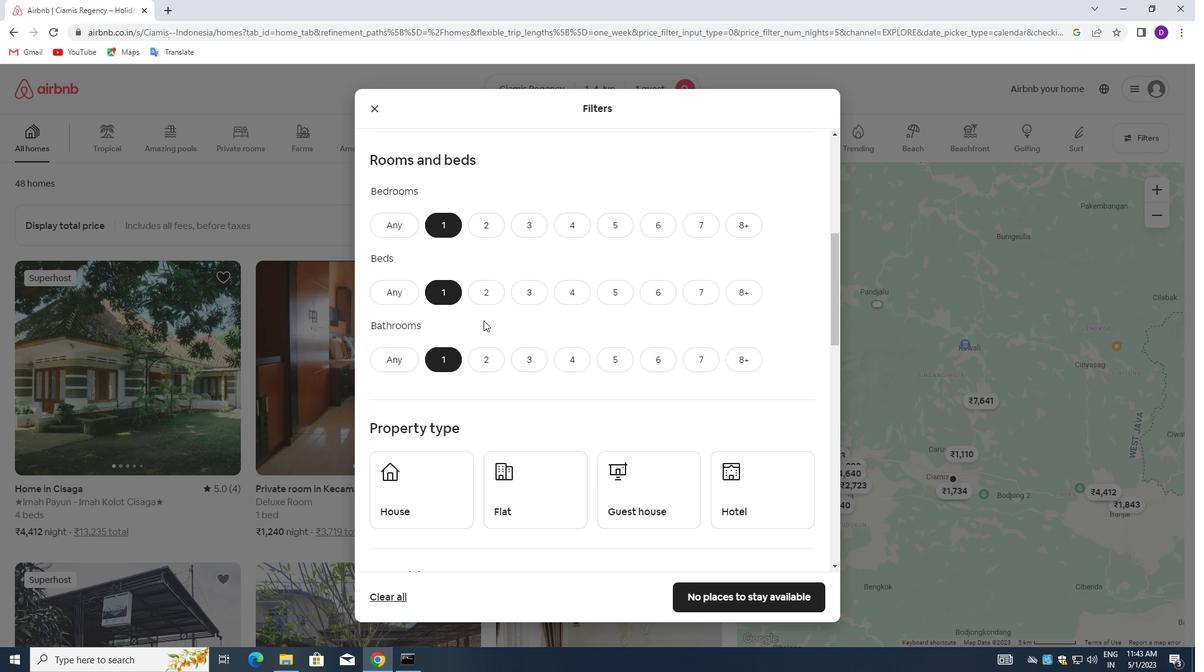 
Action: Mouse moved to (486, 326)
Screenshot: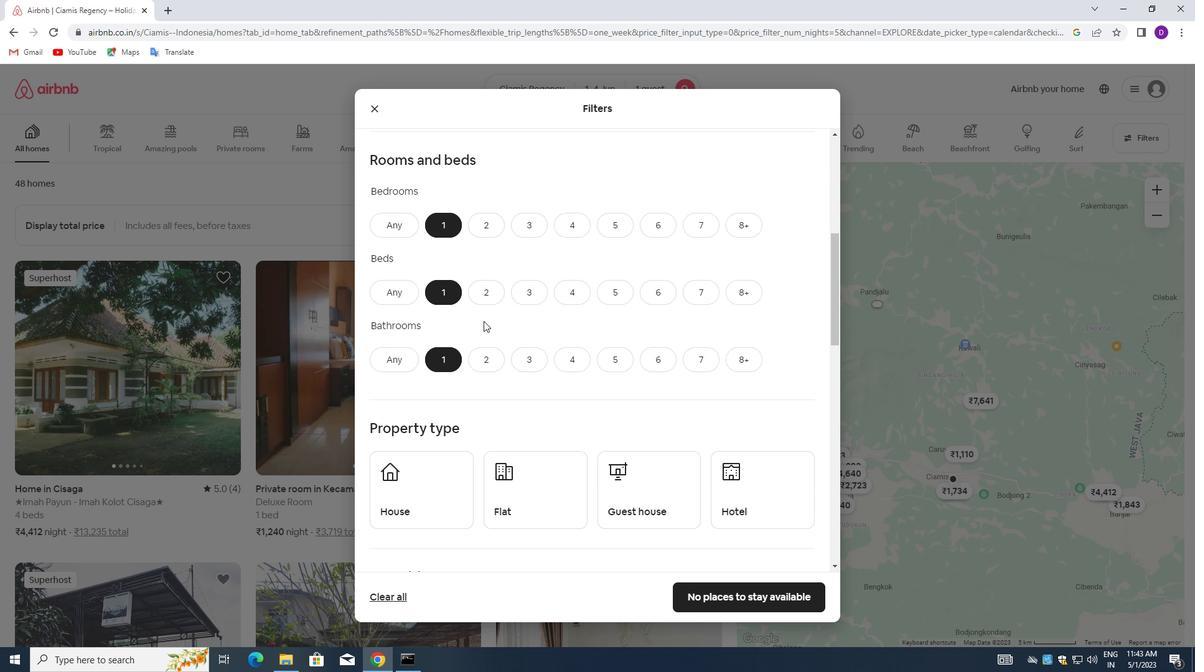 
Action: Mouse scrolled (486, 325) with delta (0, 0)
Screenshot: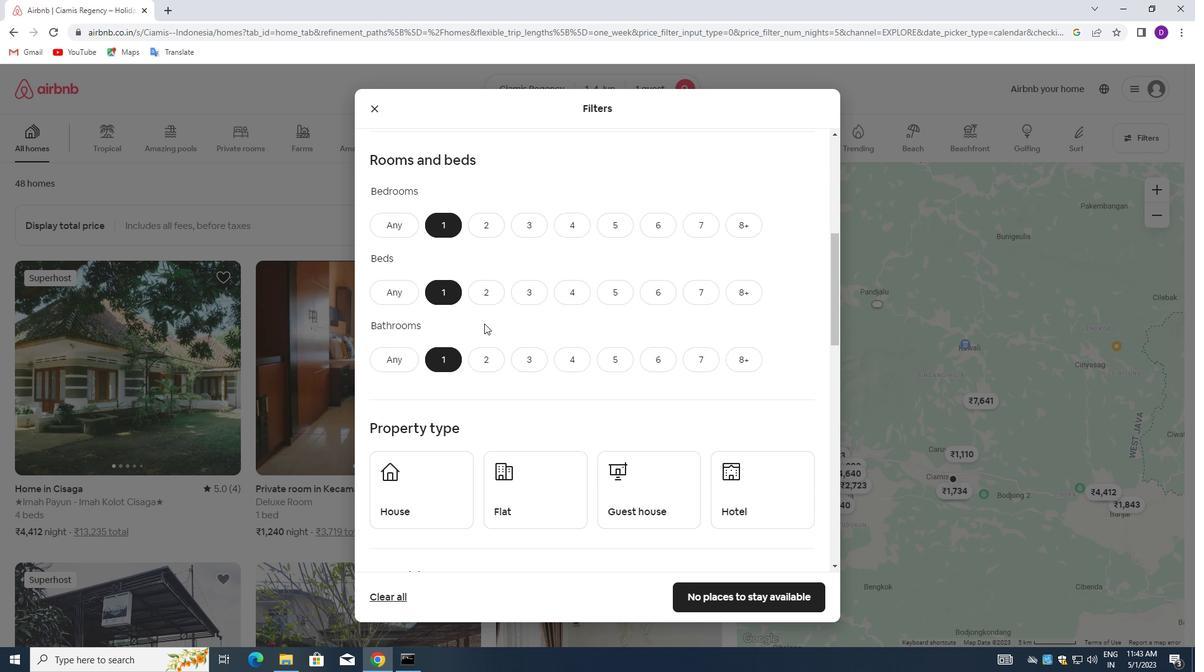 
Action: Mouse moved to (486, 327)
Screenshot: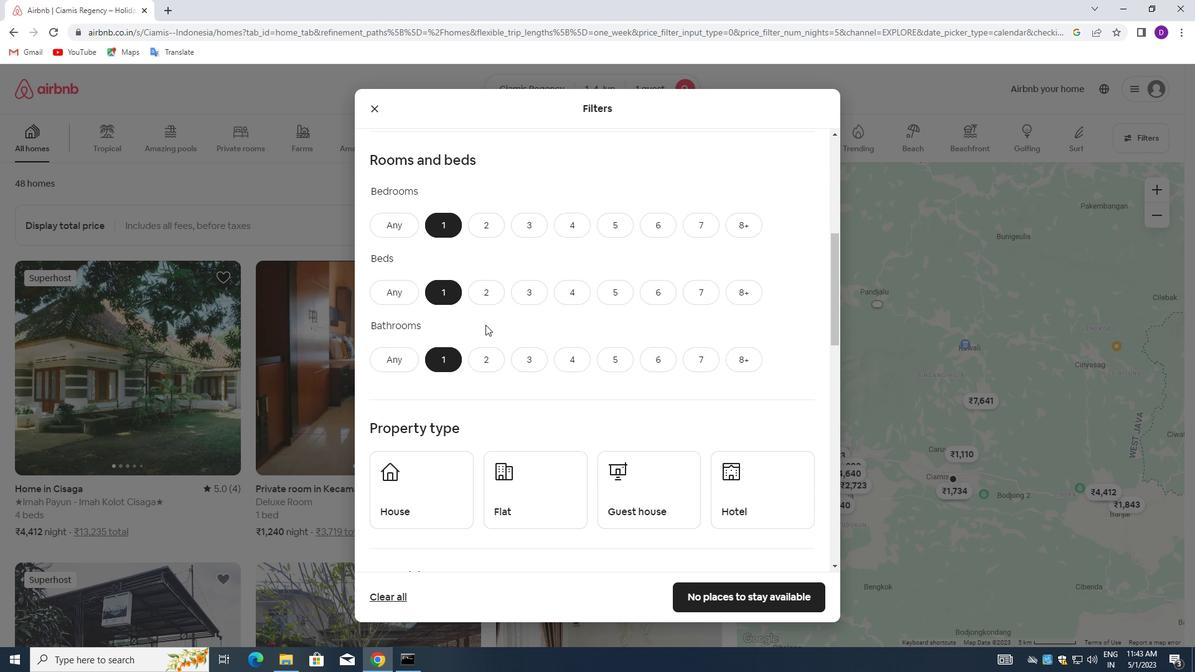 
Action: Mouse scrolled (486, 326) with delta (0, 0)
Screenshot: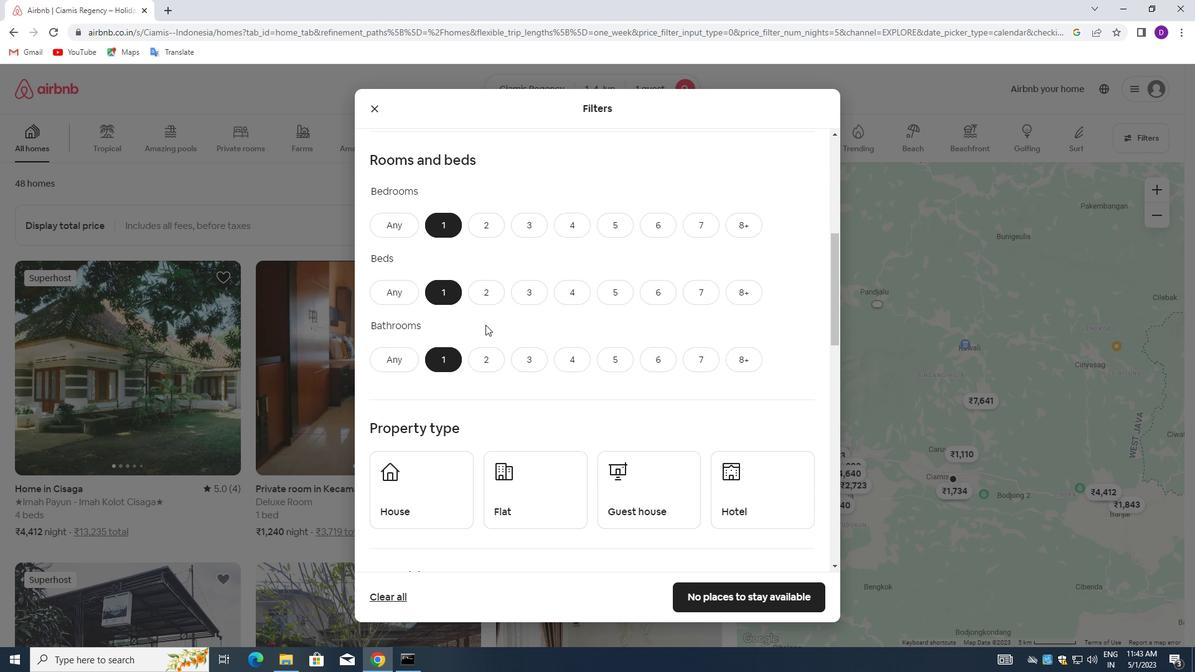 
Action: Mouse moved to (424, 313)
Screenshot: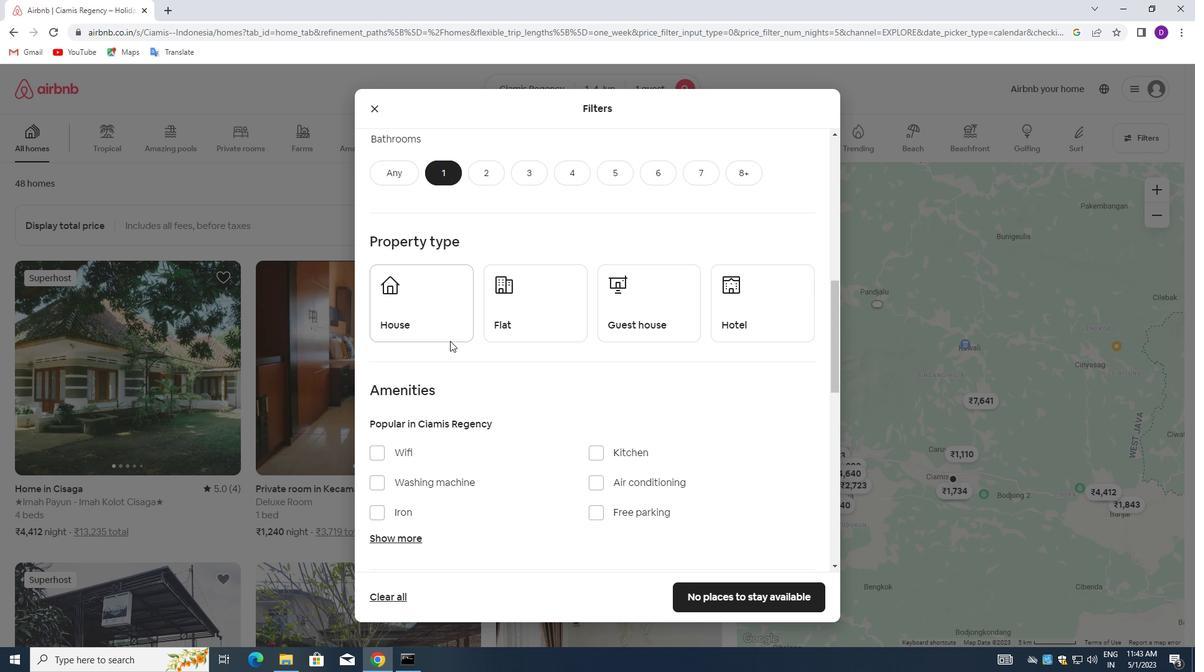 
Action: Mouse pressed left at (424, 313)
Screenshot: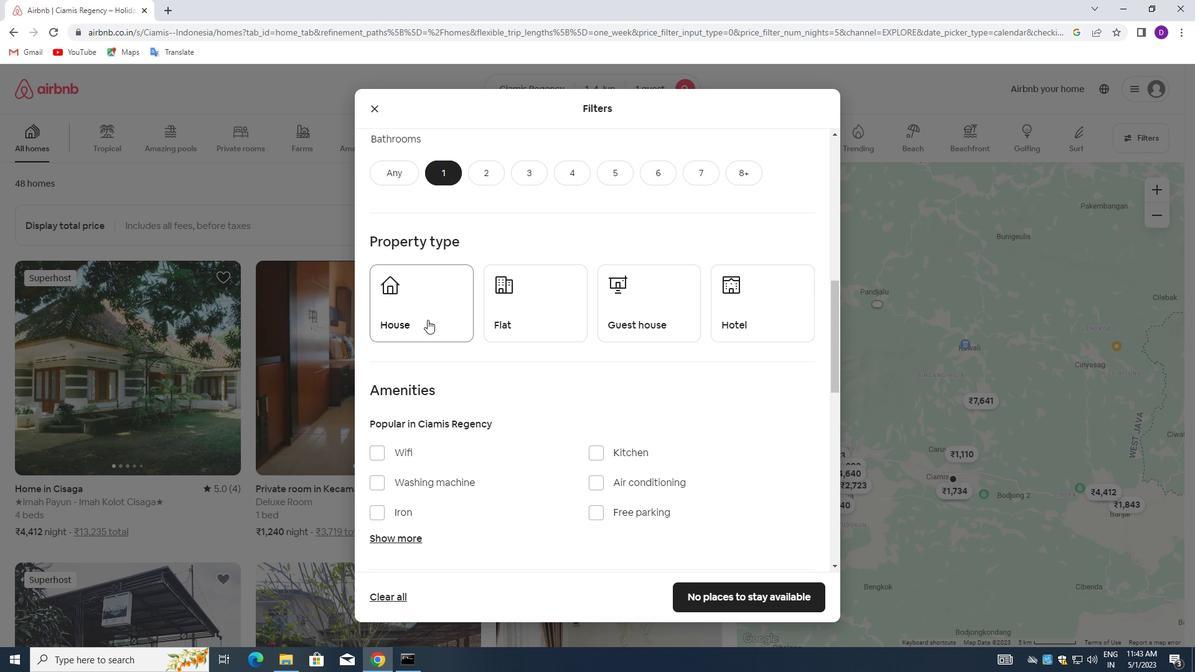 
Action: Mouse moved to (503, 303)
Screenshot: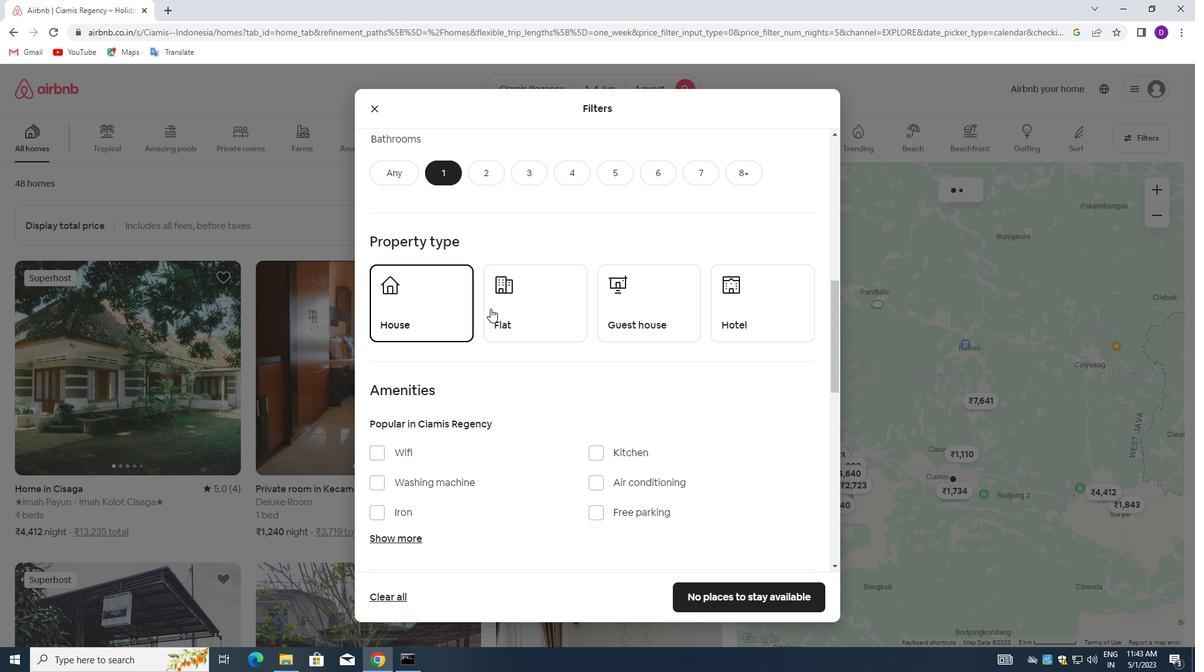 
Action: Mouse pressed left at (503, 303)
Screenshot: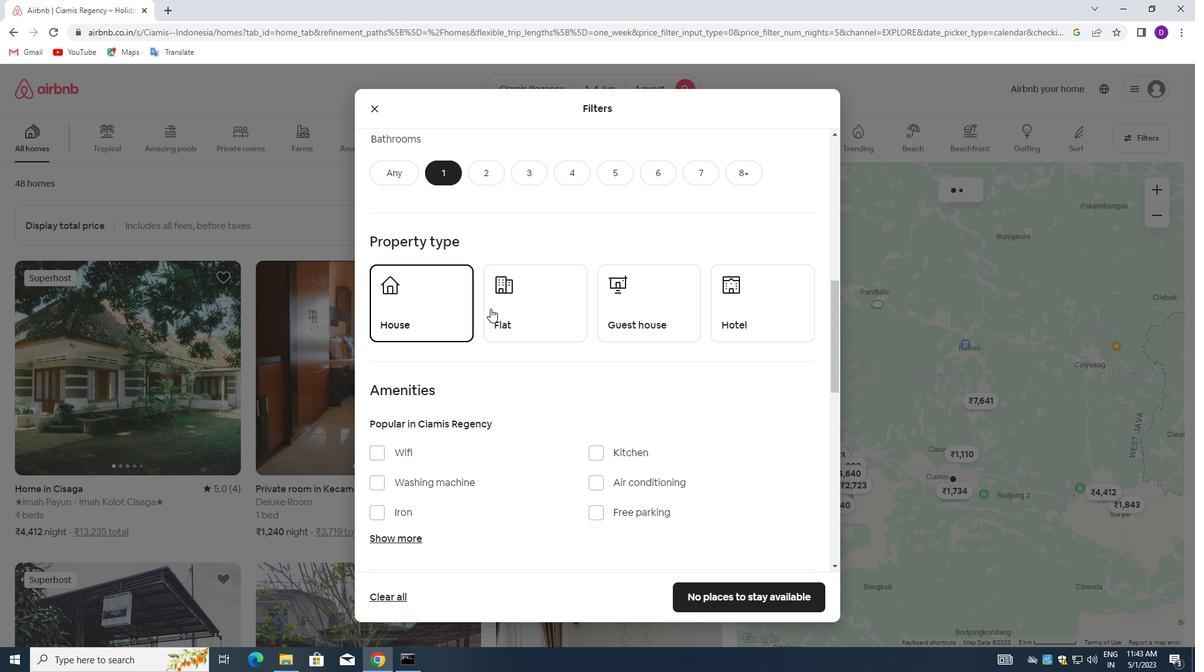 
Action: Mouse moved to (630, 303)
Screenshot: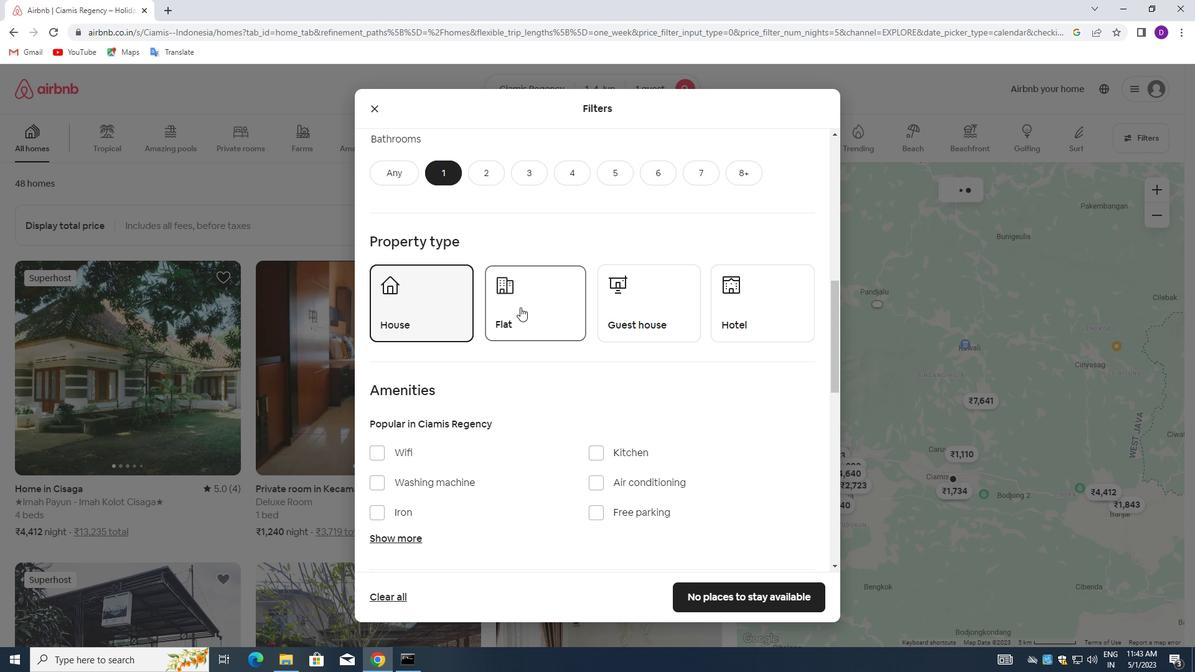 
Action: Mouse pressed left at (630, 303)
Screenshot: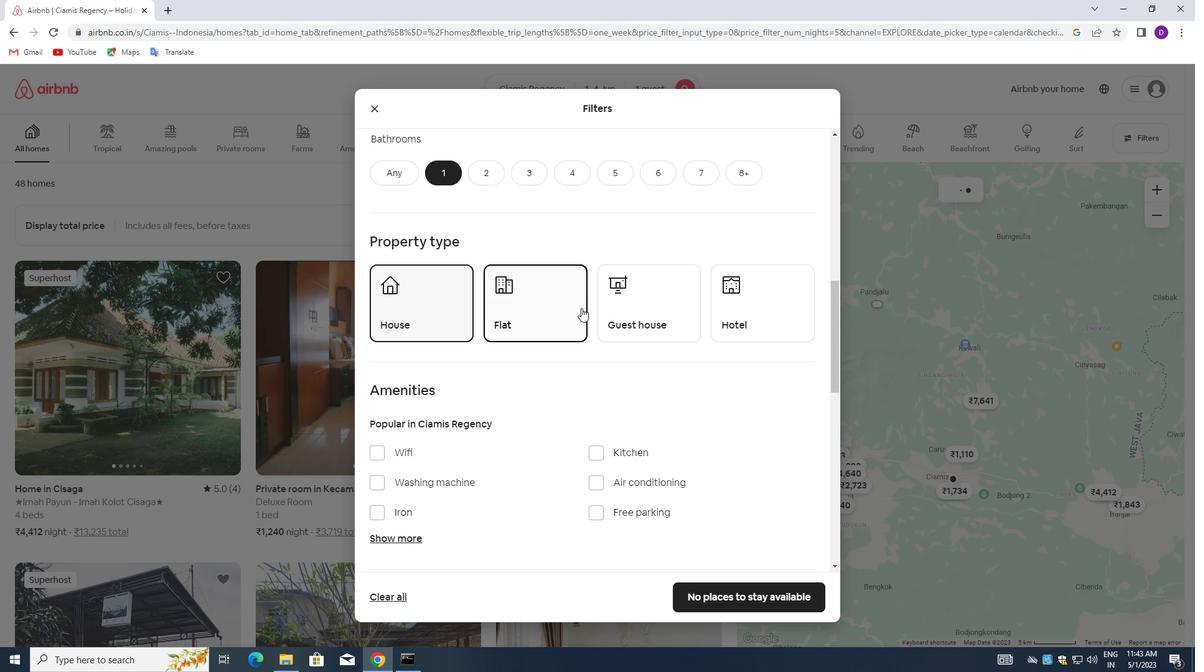 
Action: Mouse moved to (580, 306)
Screenshot: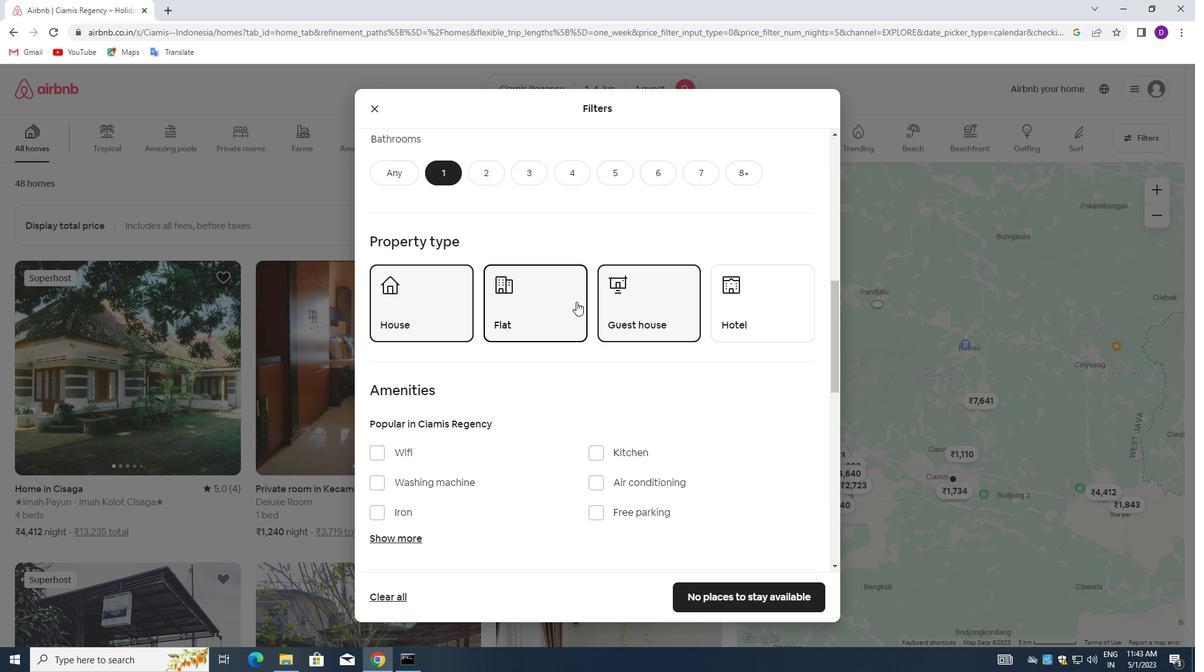 
Action: Mouse scrolled (580, 306) with delta (0, 0)
Screenshot: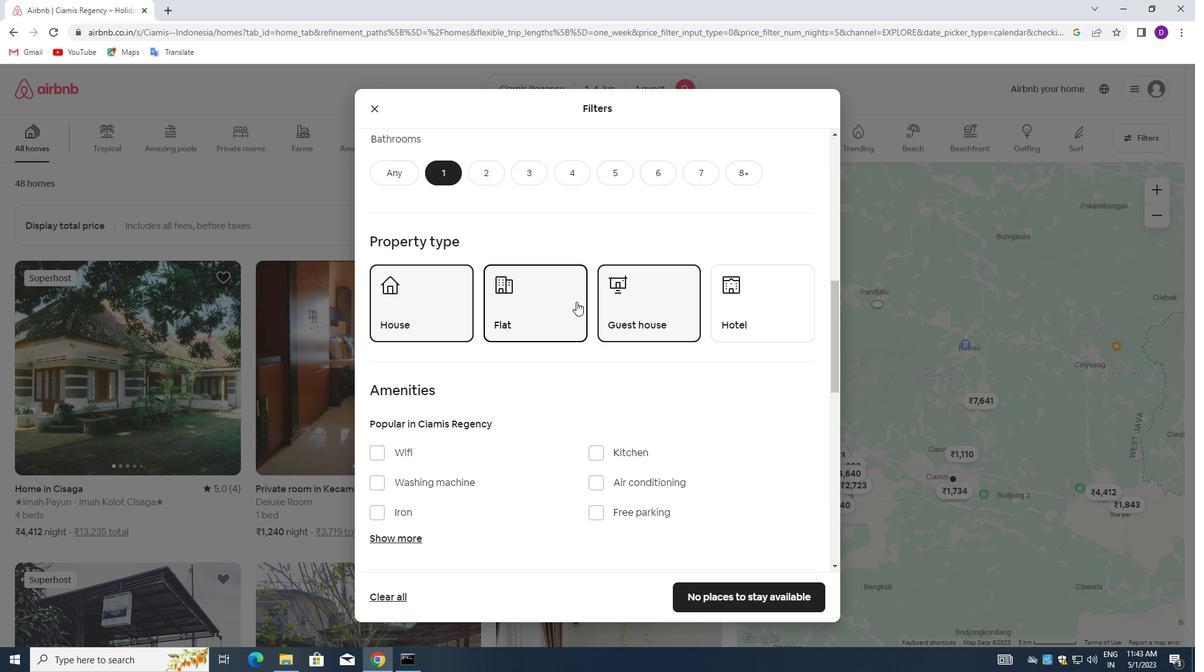 
Action: Mouse moved to (578, 316)
Screenshot: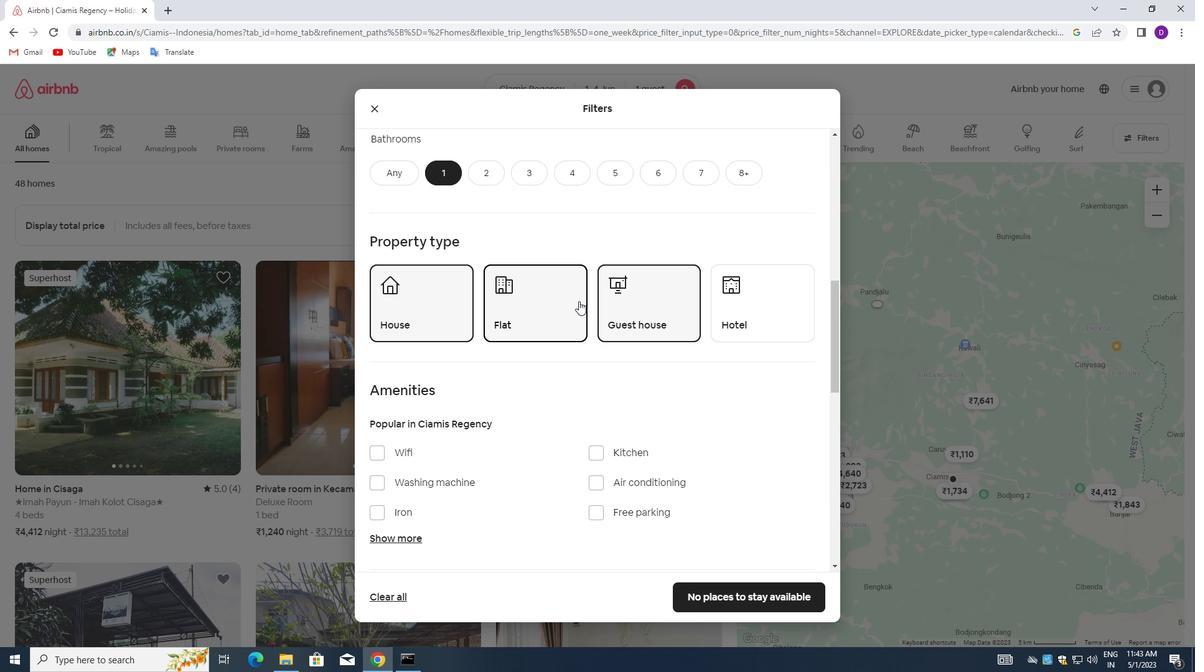 
Action: Mouse scrolled (578, 315) with delta (0, 0)
Screenshot: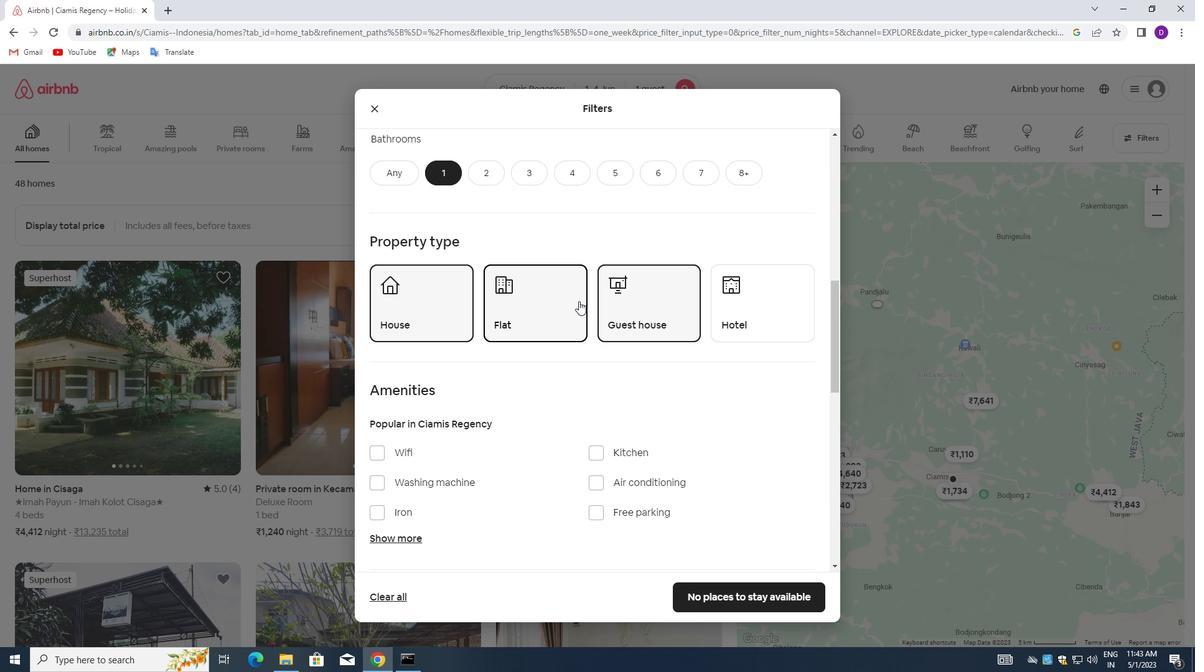 
Action: Mouse moved to (570, 324)
Screenshot: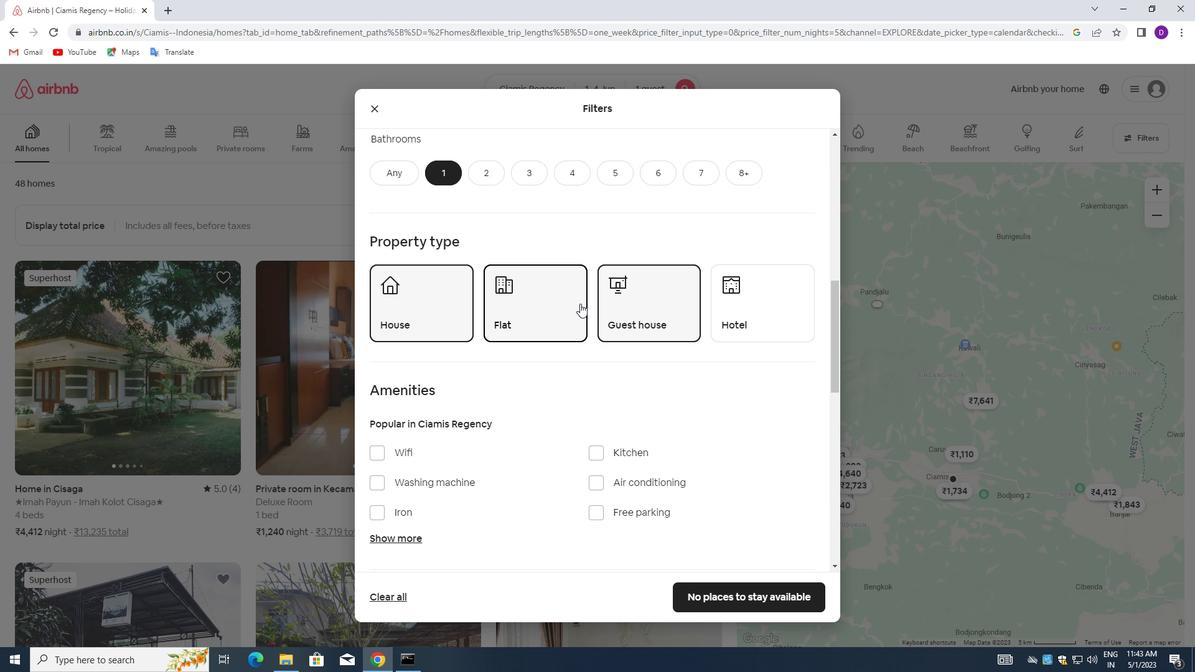 
Action: Mouse scrolled (570, 323) with delta (0, 0)
Screenshot: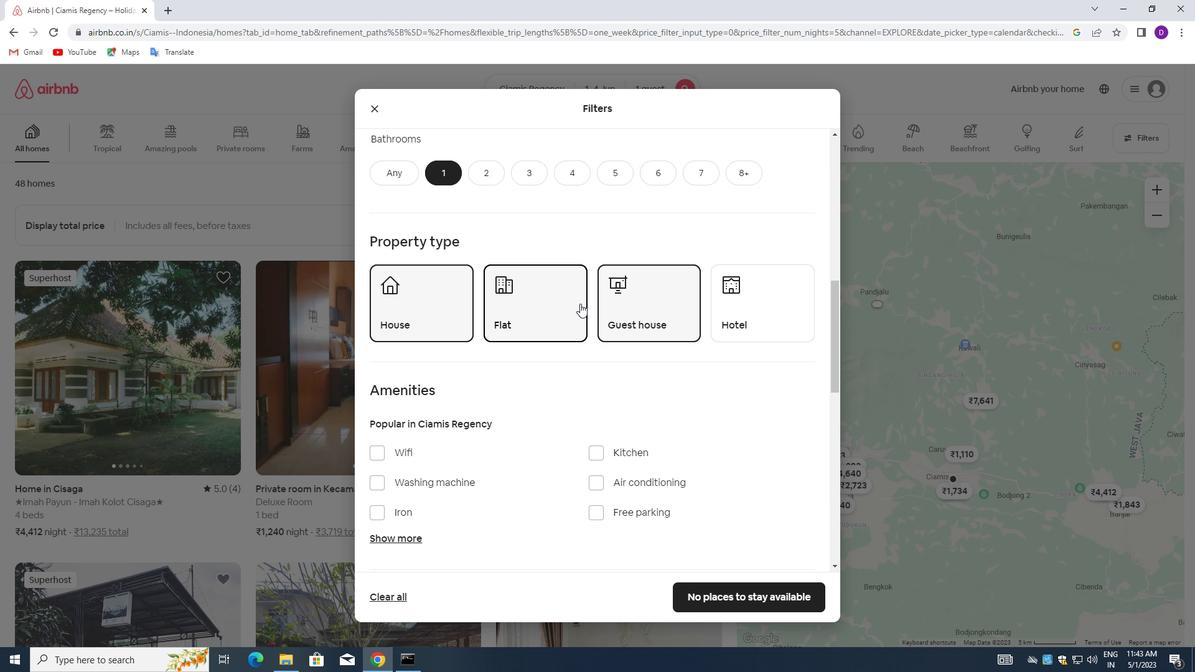 
Action: Mouse moved to (374, 265)
Screenshot: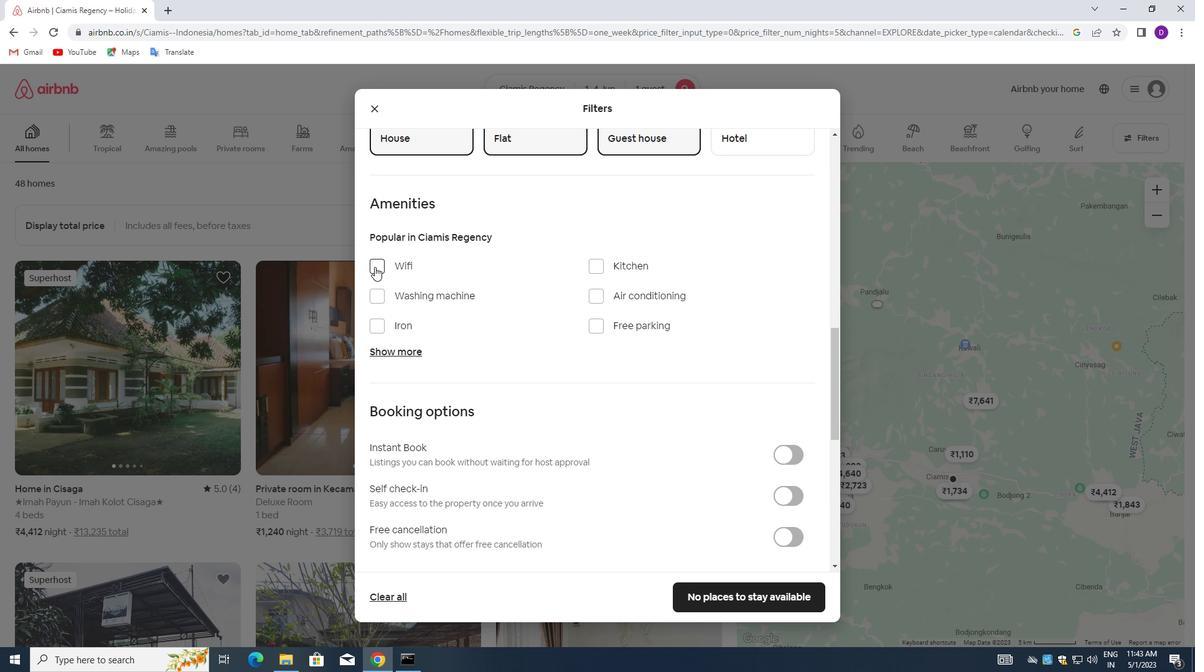
Action: Mouse pressed left at (374, 265)
Screenshot: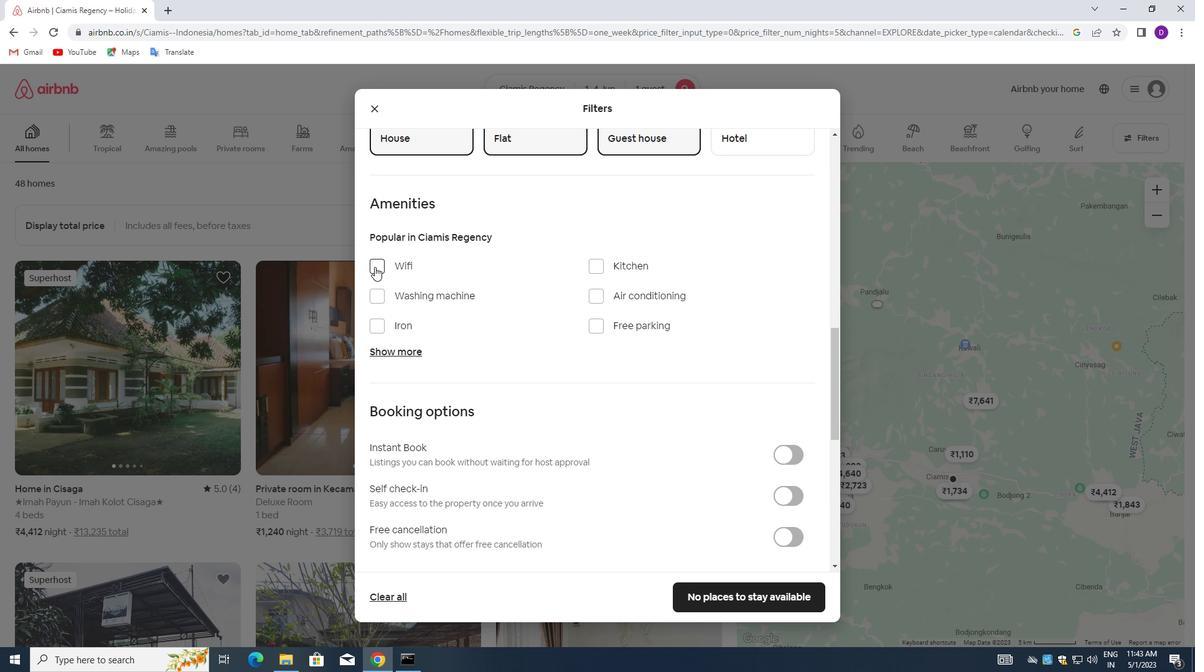 
Action: Mouse moved to (615, 385)
Screenshot: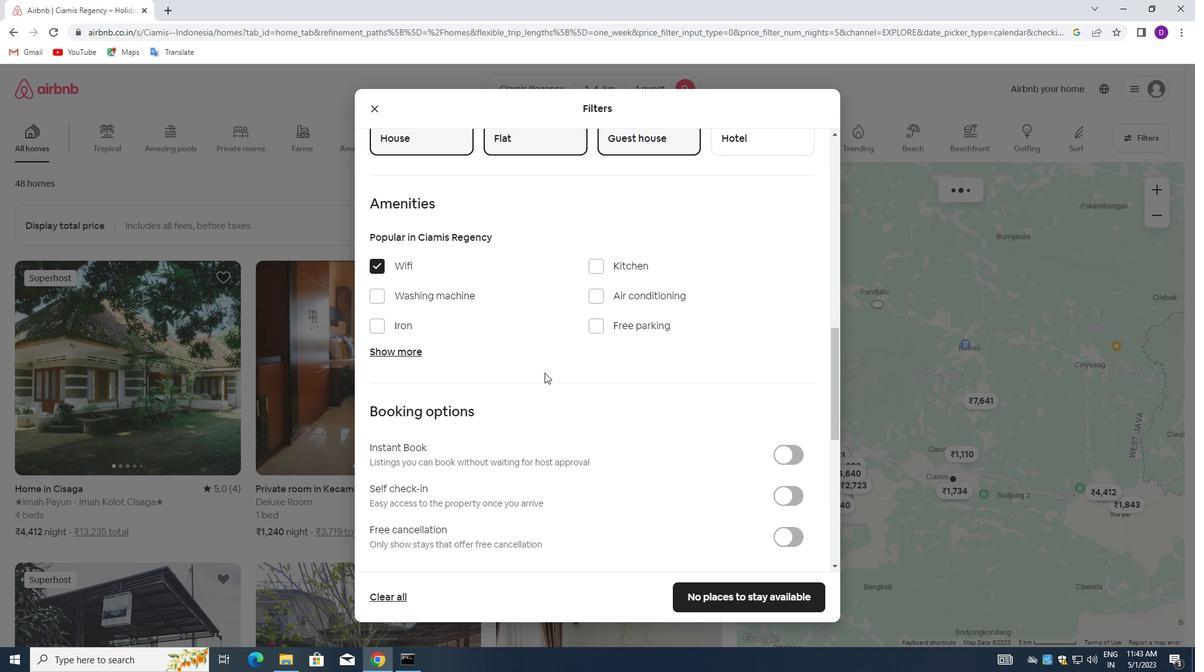 
Action: Mouse scrolled (615, 384) with delta (0, 0)
Screenshot: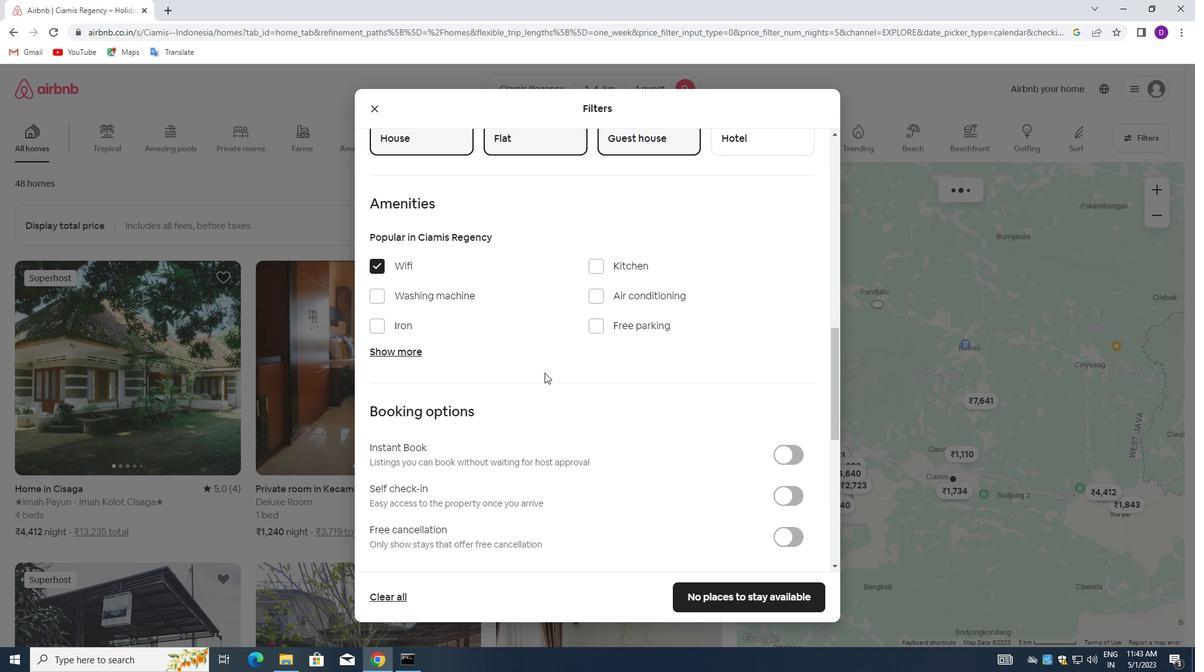 
Action: Mouse moved to (621, 389)
Screenshot: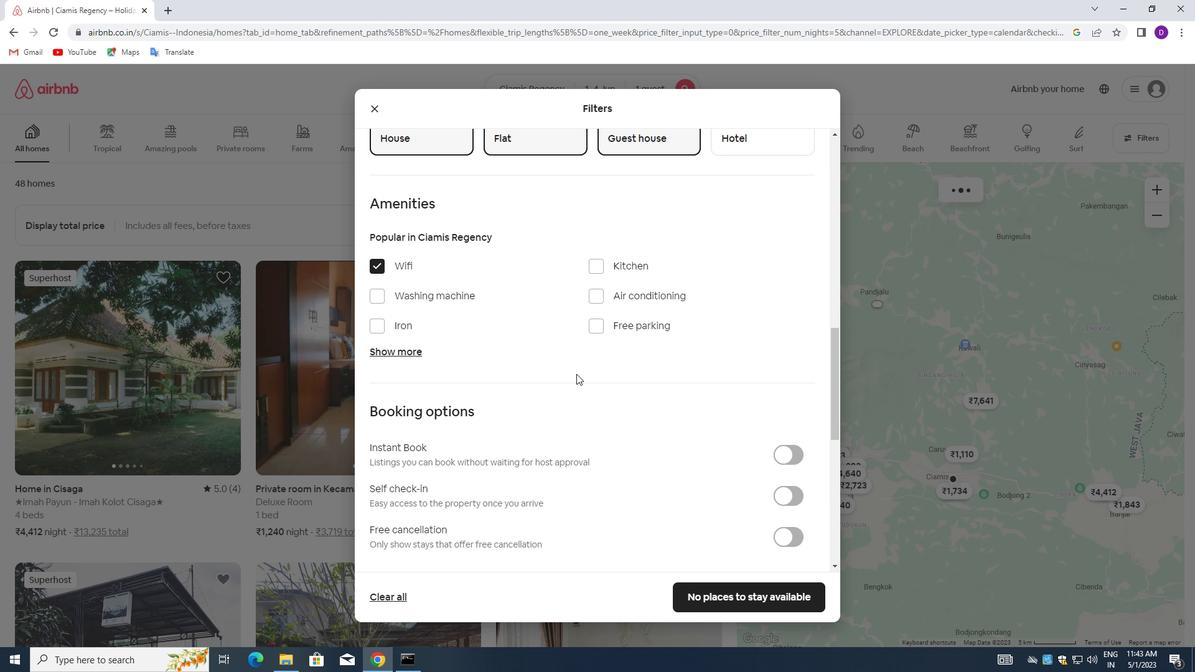 
Action: Mouse scrolled (621, 388) with delta (0, 0)
Screenshot: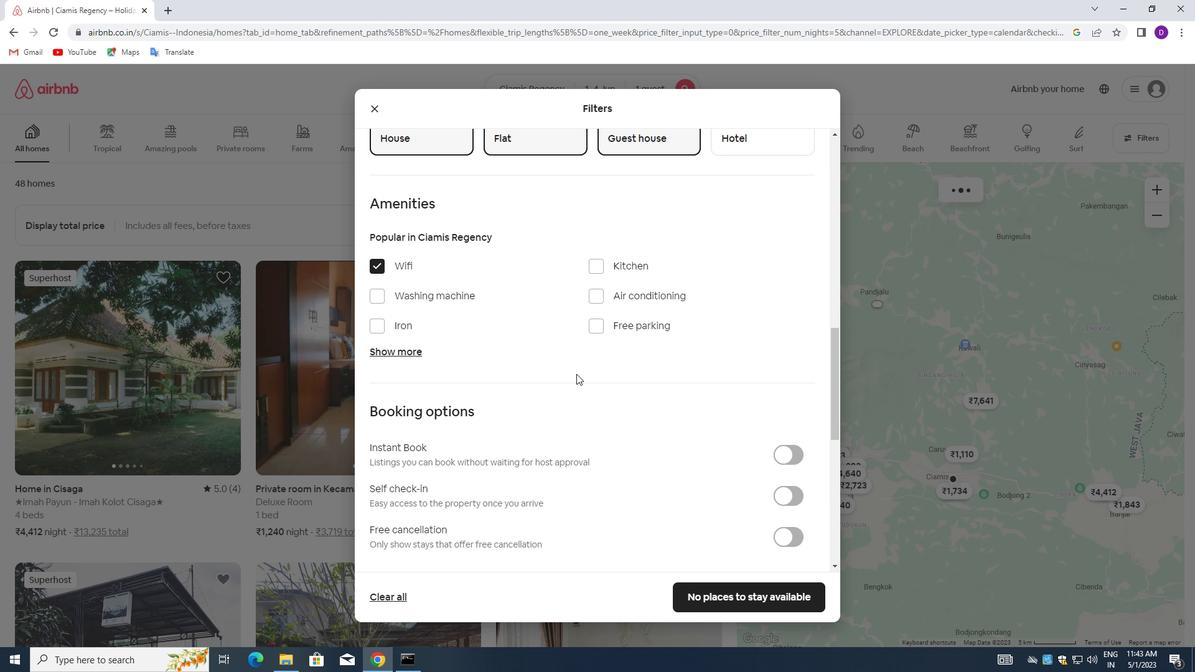 
Action: Mouse moved to (783, 367)
Screenshot: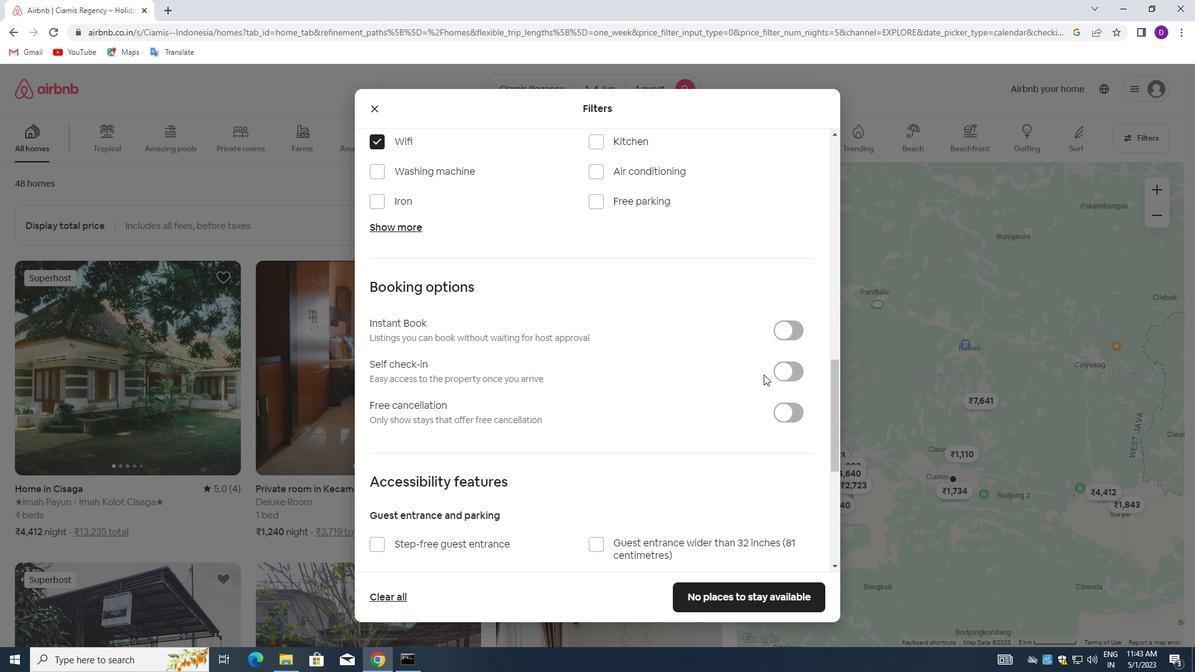 
Action: Mouse pressed left at (783, 367)
Screenshot: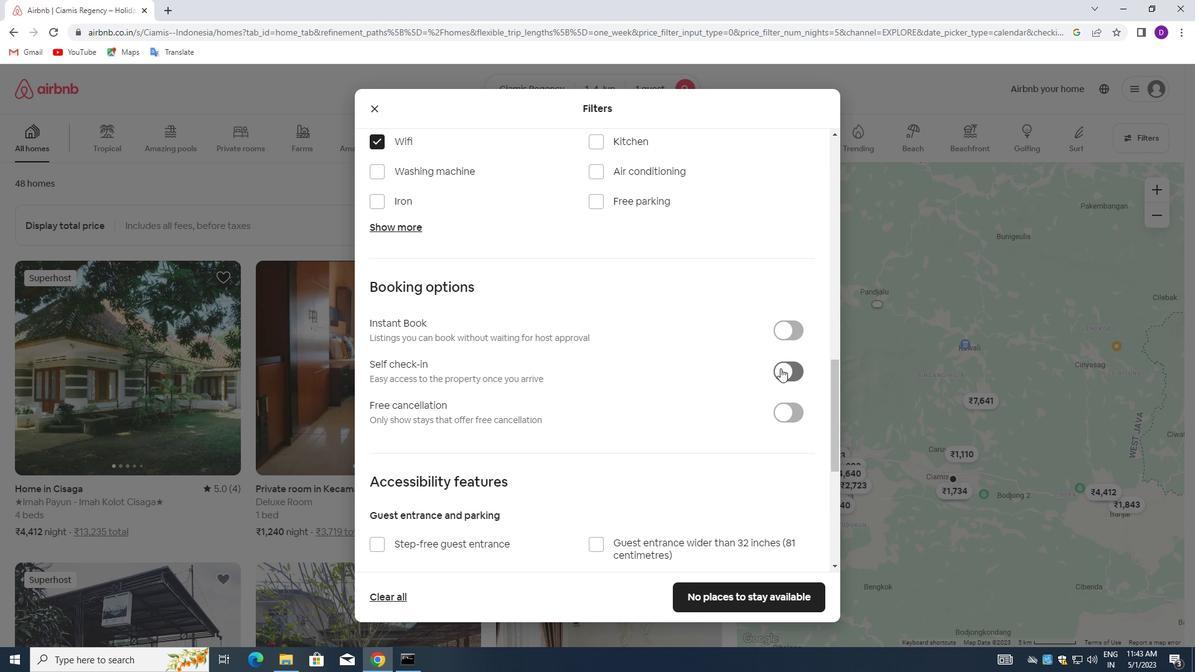 
Action: Mouse moved to (546, 409)
Screenshot: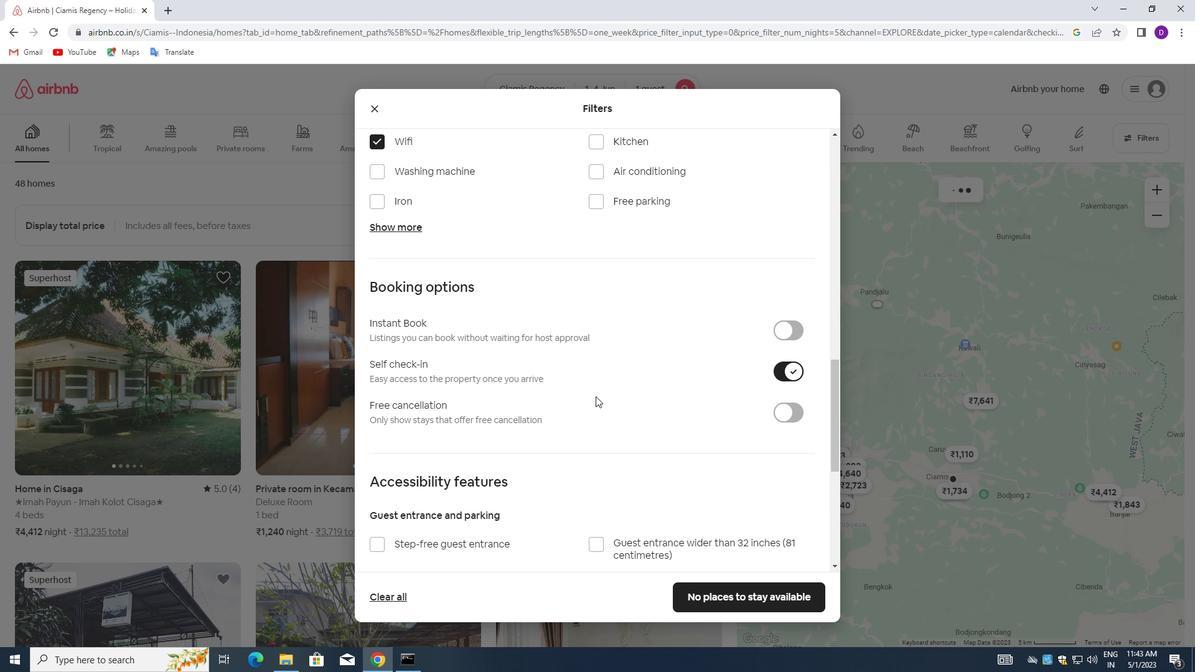
Action: Mouse scrolled (546, 408) with delta (0, 0)
Screenshot: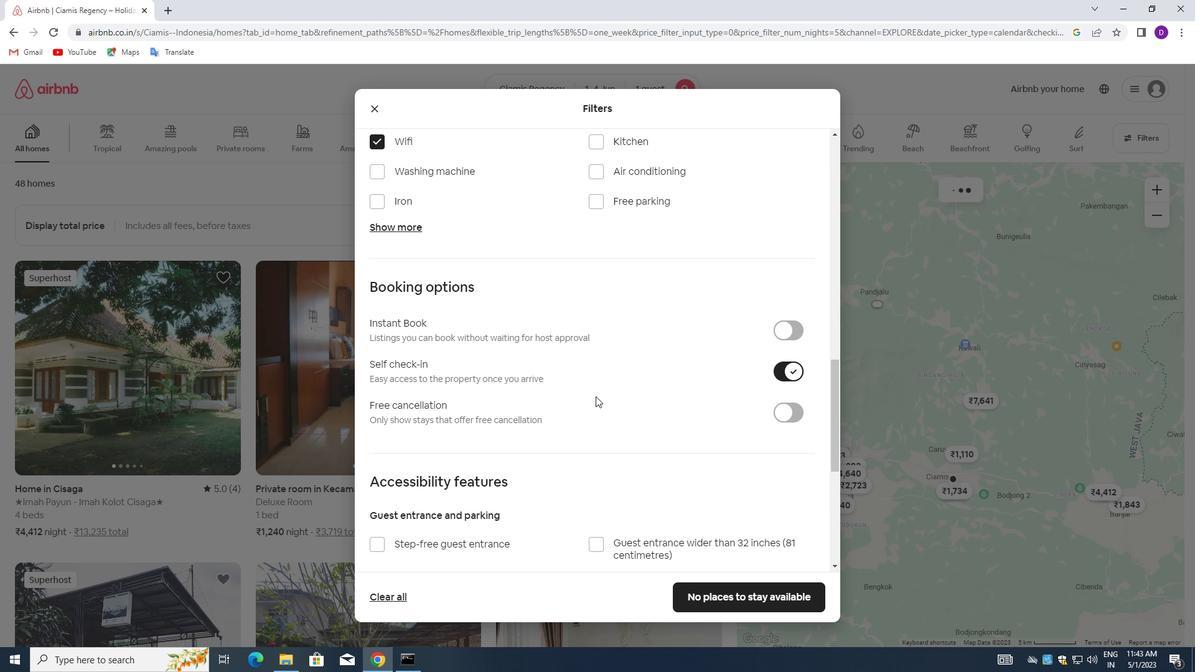 
Action: Mouse moved to (544, 410)
Screenshot: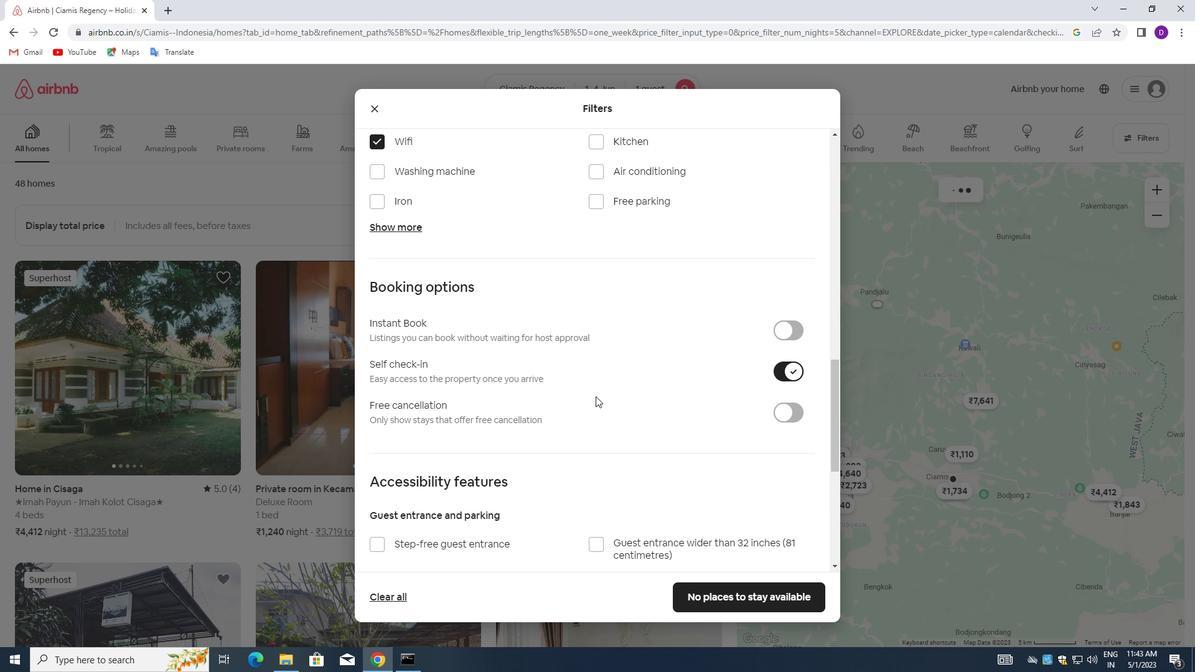 
Action: Mouse scrolled (544, 409) with delta (0, 0)
Screenshot: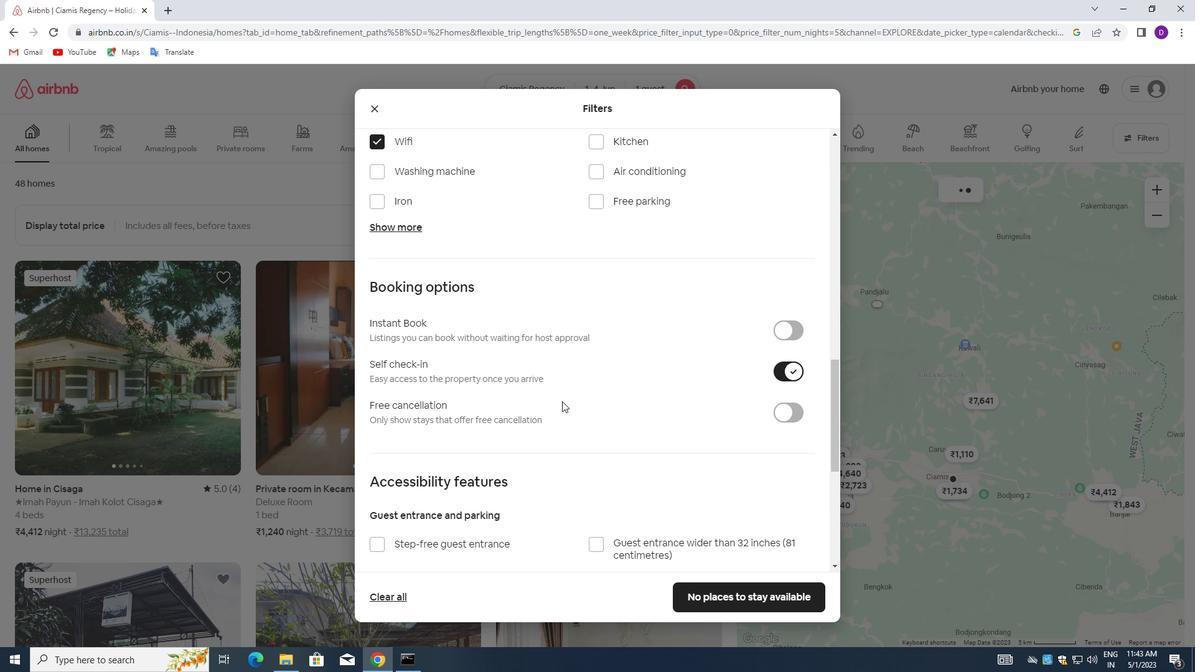 
Action: Mouse scrolled (544, 409) with delta (0, 0)
Screenshot: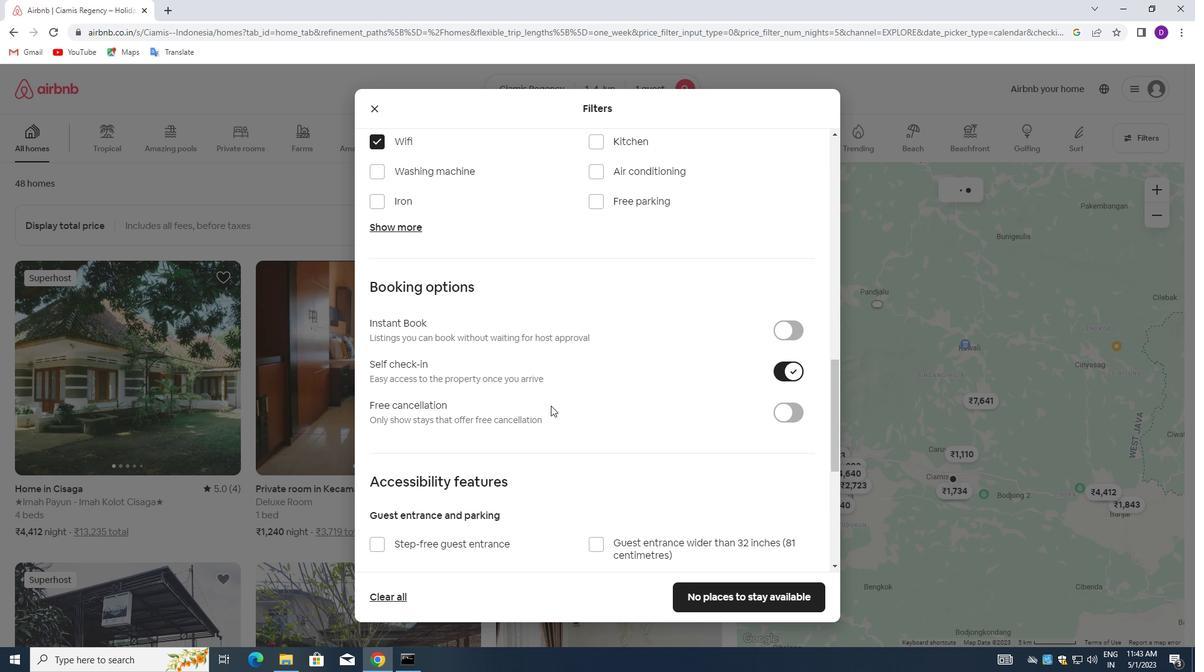 
Action: Mouse scrolled (544, 409) with delta (0, 0)
Screenshot: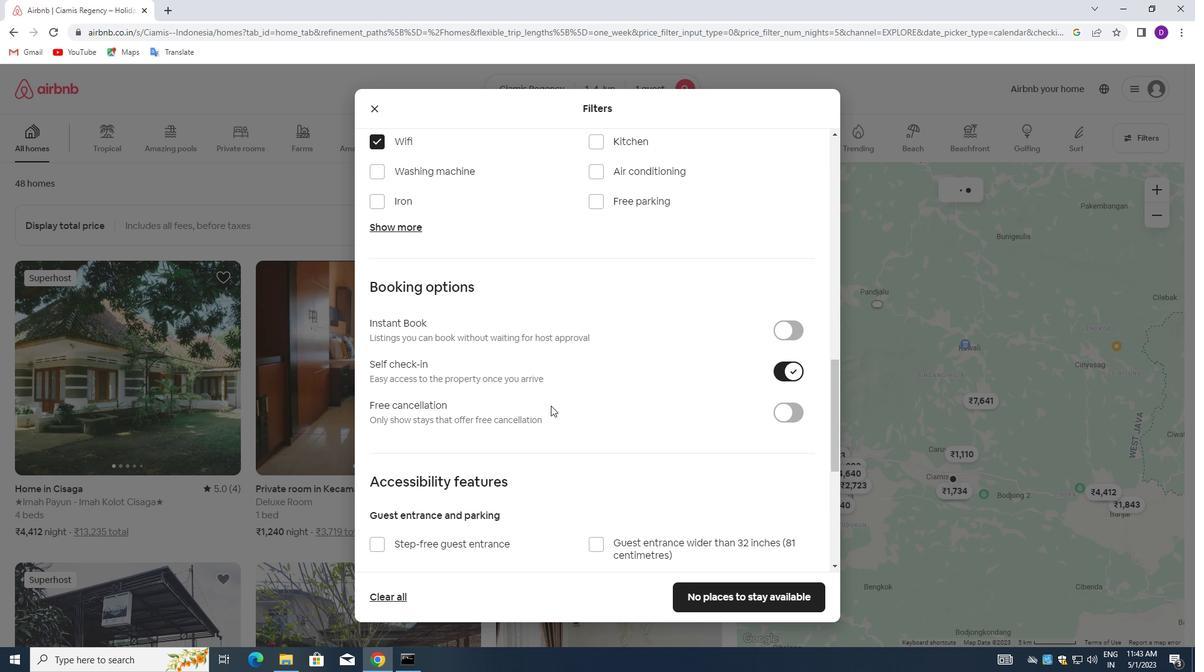 
Action: Mouse moved to (544, 409)
Screenshot: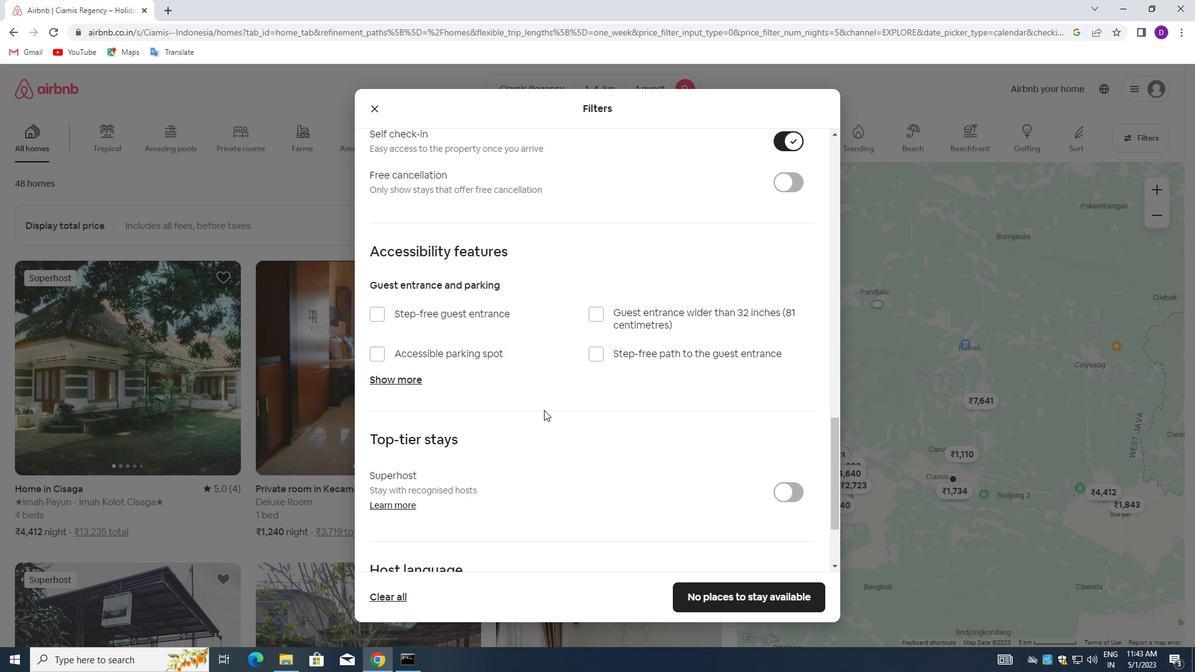 
Action: Mouse scrolled (544, 408) with delta (0, 0)
Screenshot: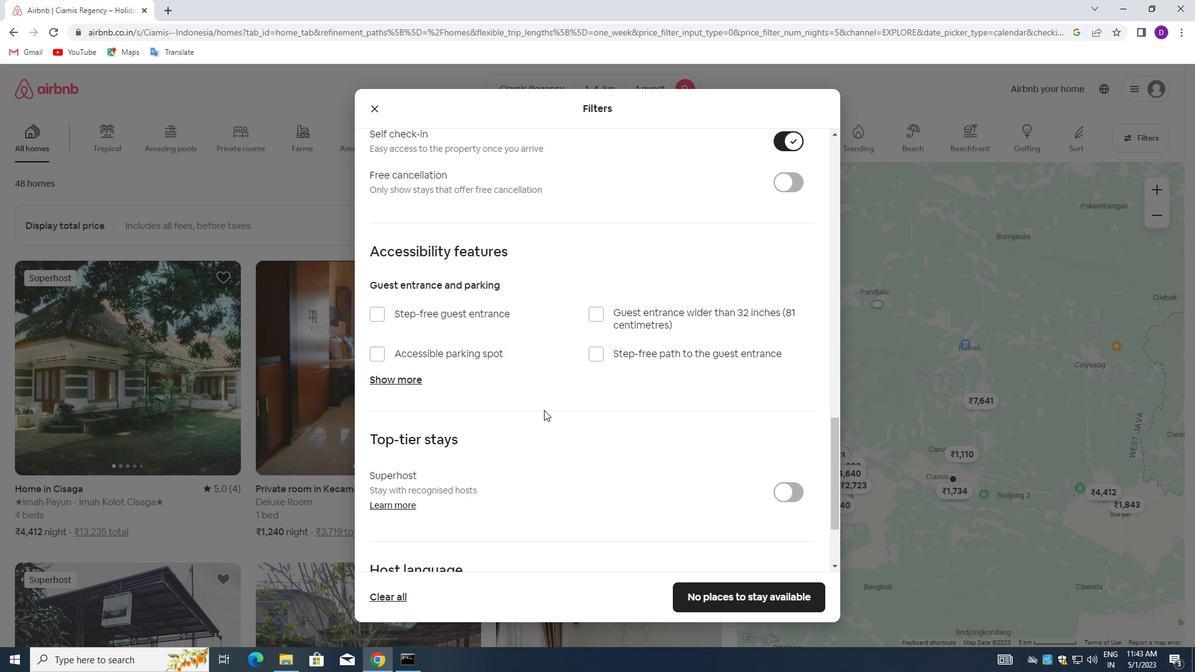 
Action: Mouse moved to (541, 413)
Screenshot: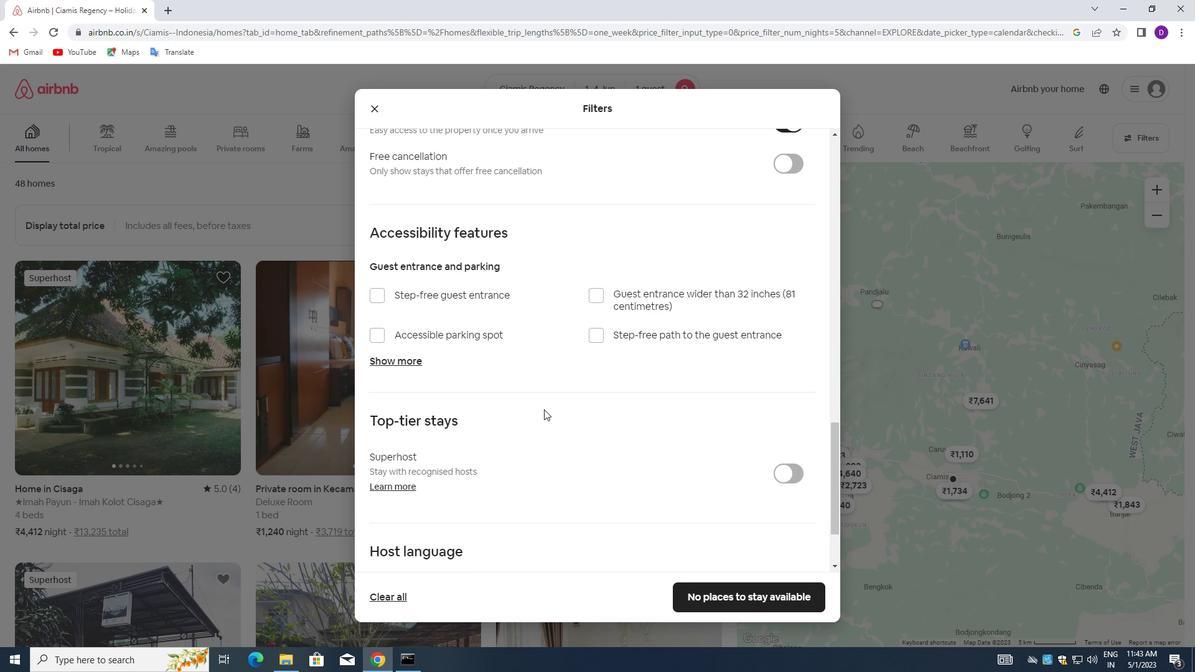 
Action: Mouse scrolled (541, 413) with delta (0, 0)
Screenshot: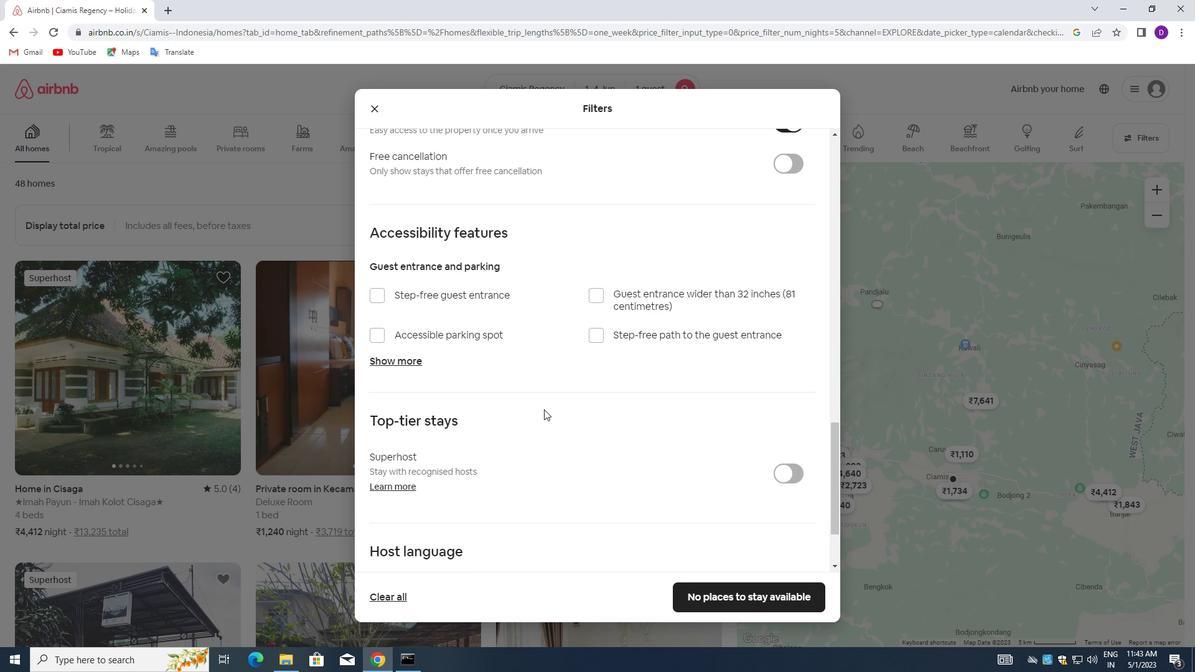 
Action: Mouse moved to (540, 416)
Screenshot: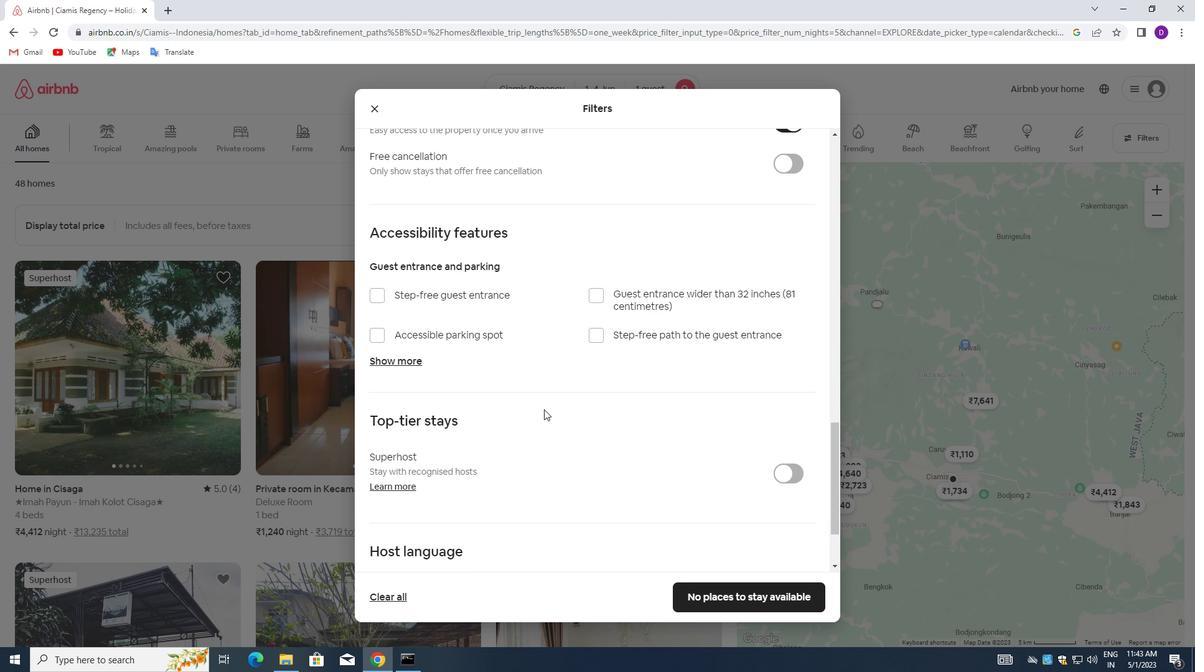 
Action: Mouse scrolled (540, 415) with delta (0, 0)
Screenshot: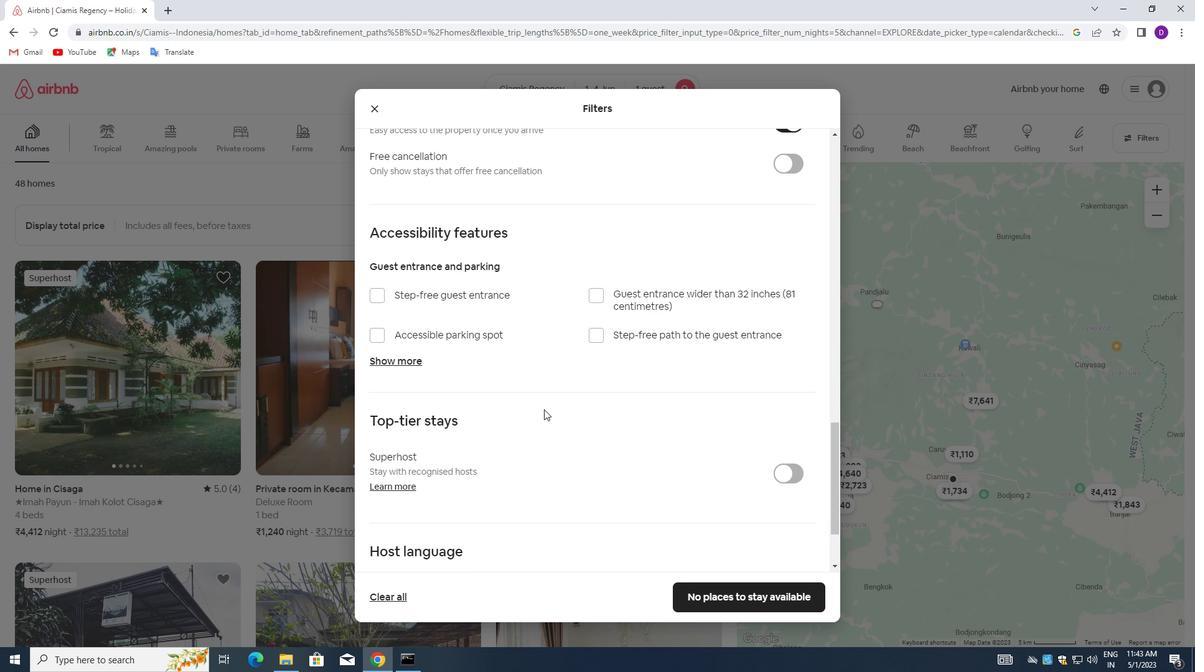 
Action: Mouse moved to (539, 417)
Screenshot: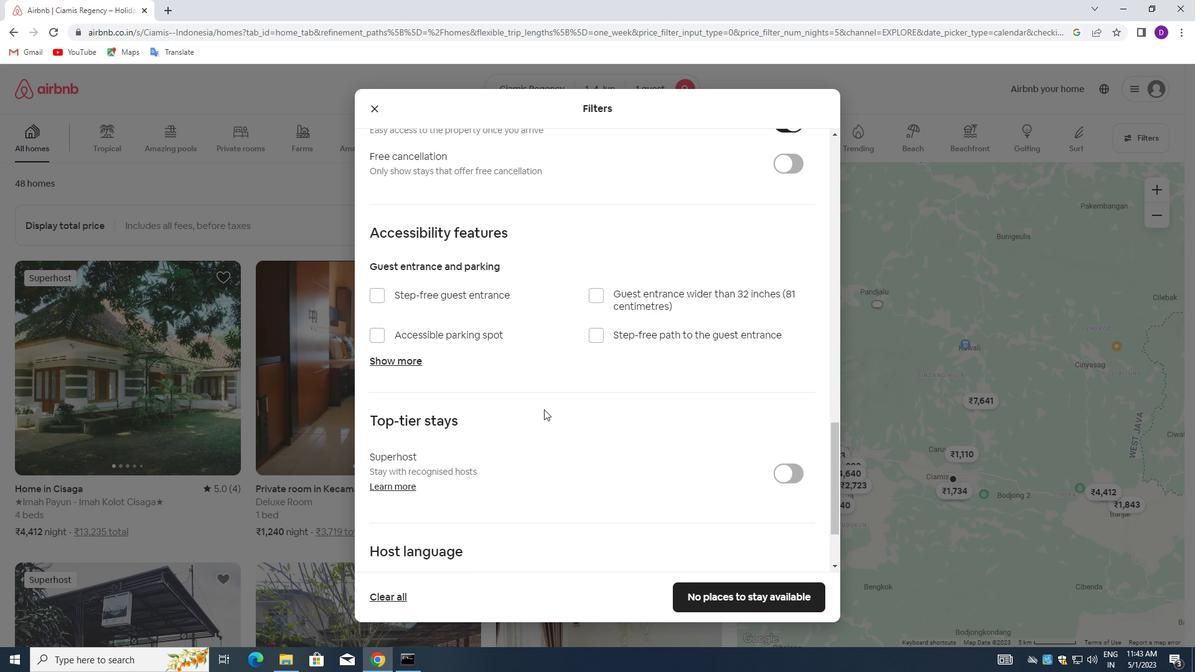 
Action: Mouse scrolled (539, 416) with delta (0, 0)
Screenshot: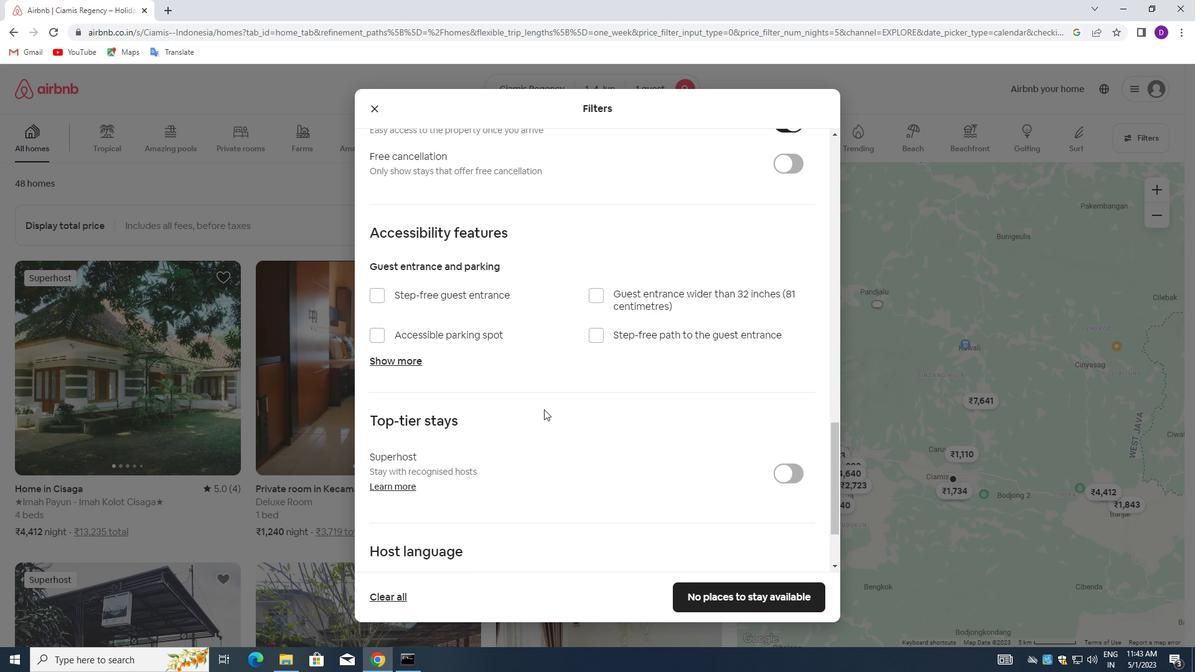 
Action: Mouse moved to (537, 419)
Screenshot: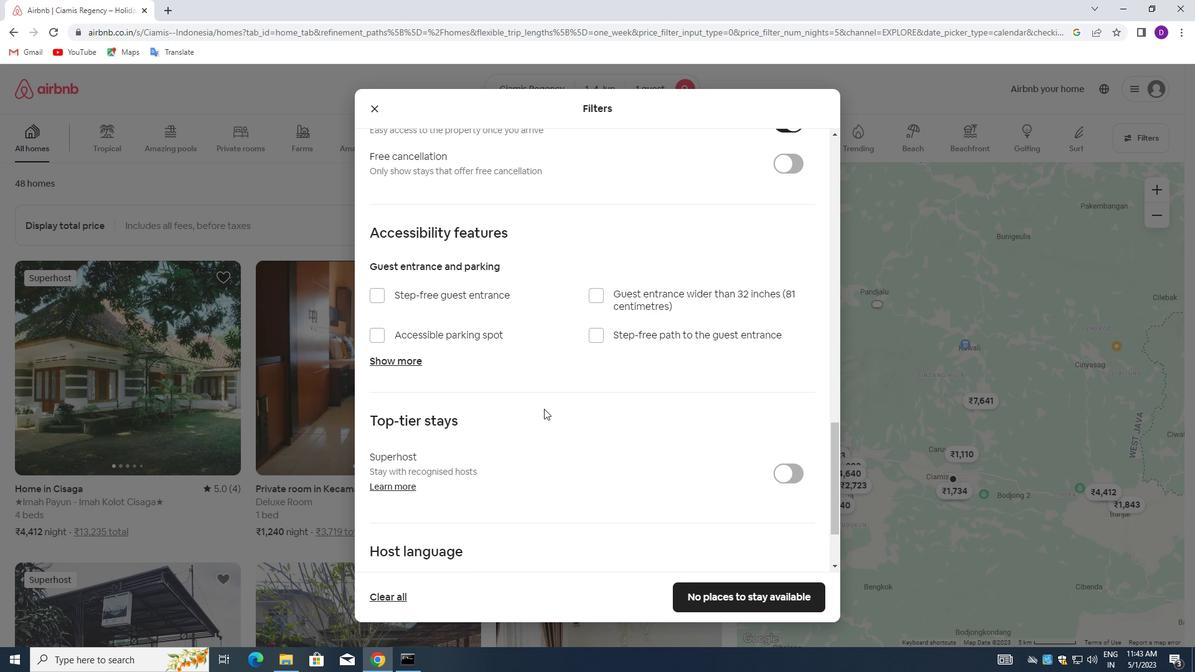 
Action: Mouse scrolled (537, 418) with delta (0, 0)
Screenshot: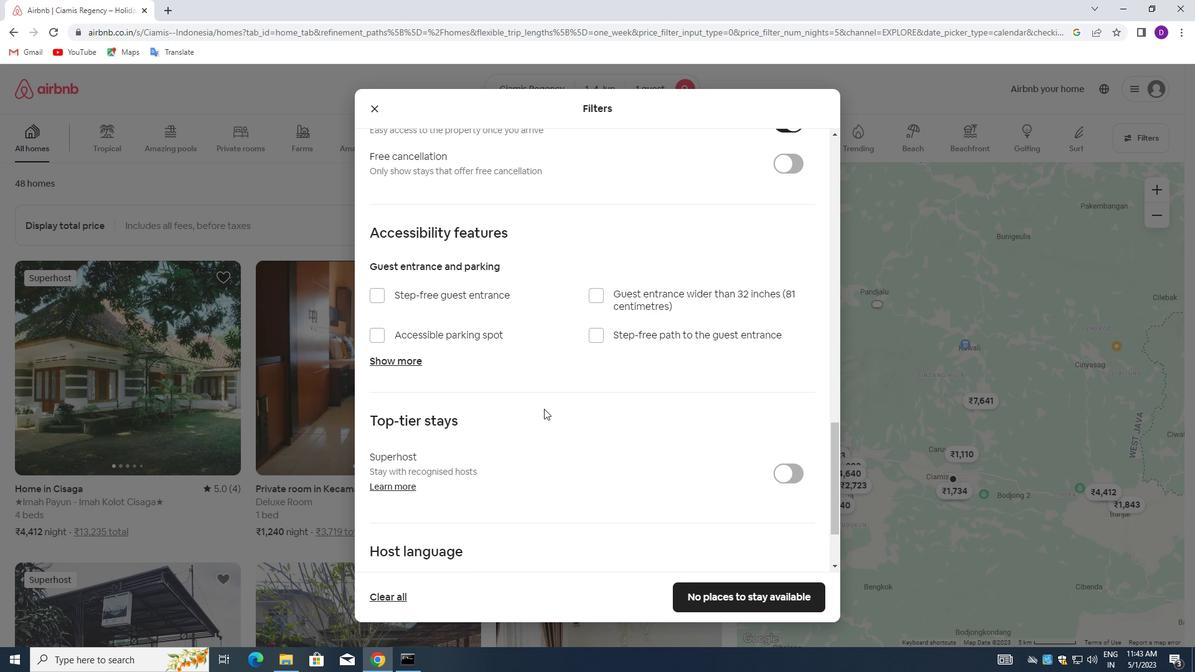 
Action: Mouse moved to (373, 488)
Screenshot: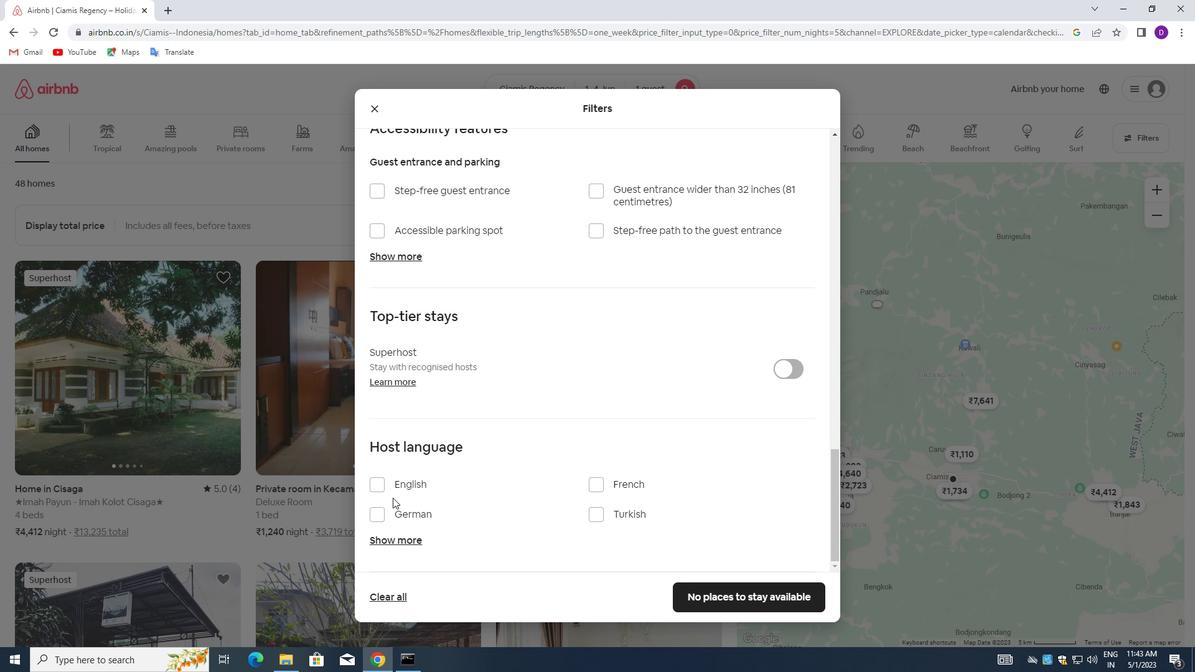 
Action: Mouse pressed left at (373, 488)
Screenshot: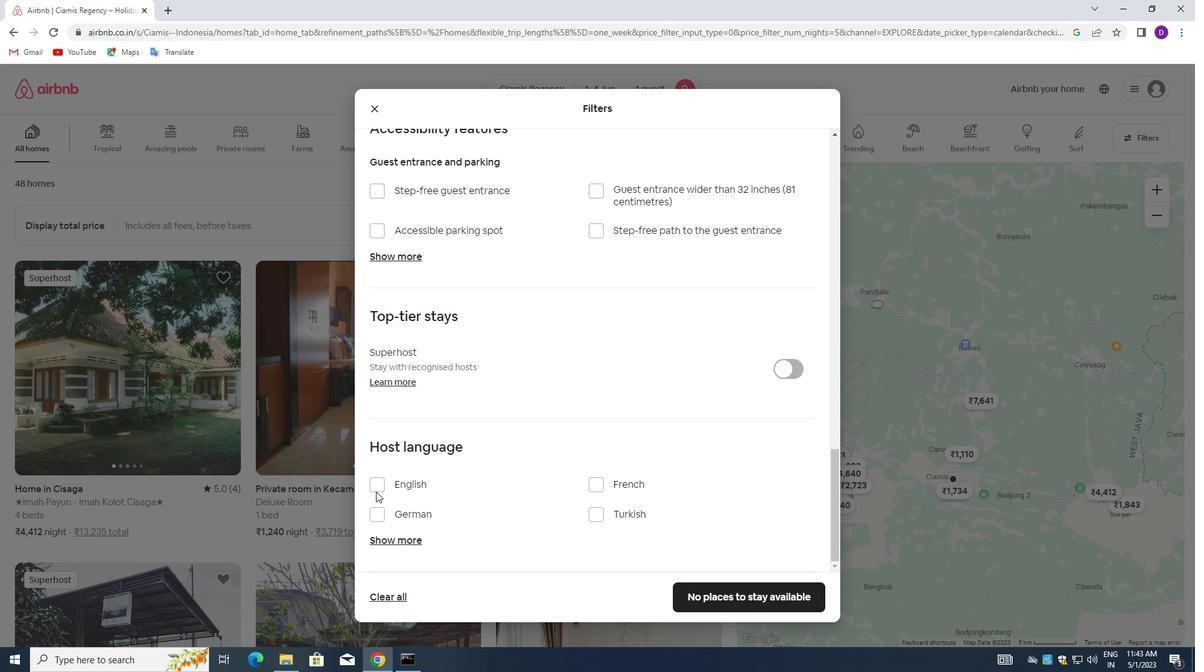 
Action: Mouse moved to (714, 598)
Screenshot: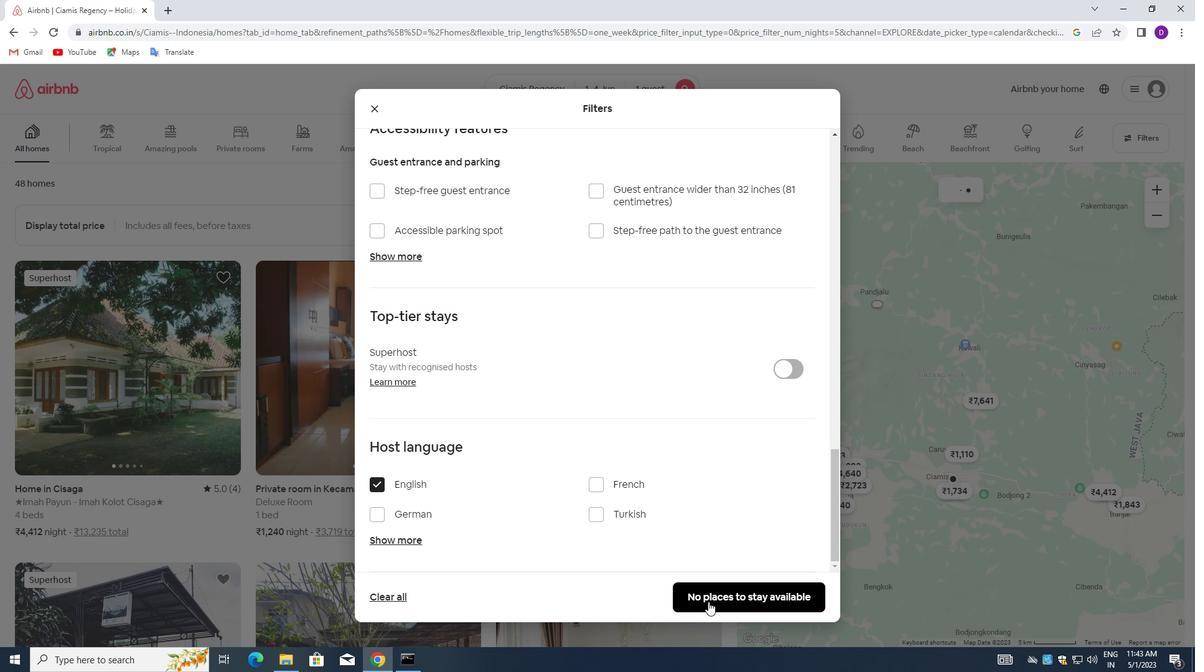 
Action: Mouse pressed left at (714, 598)
Screenshot: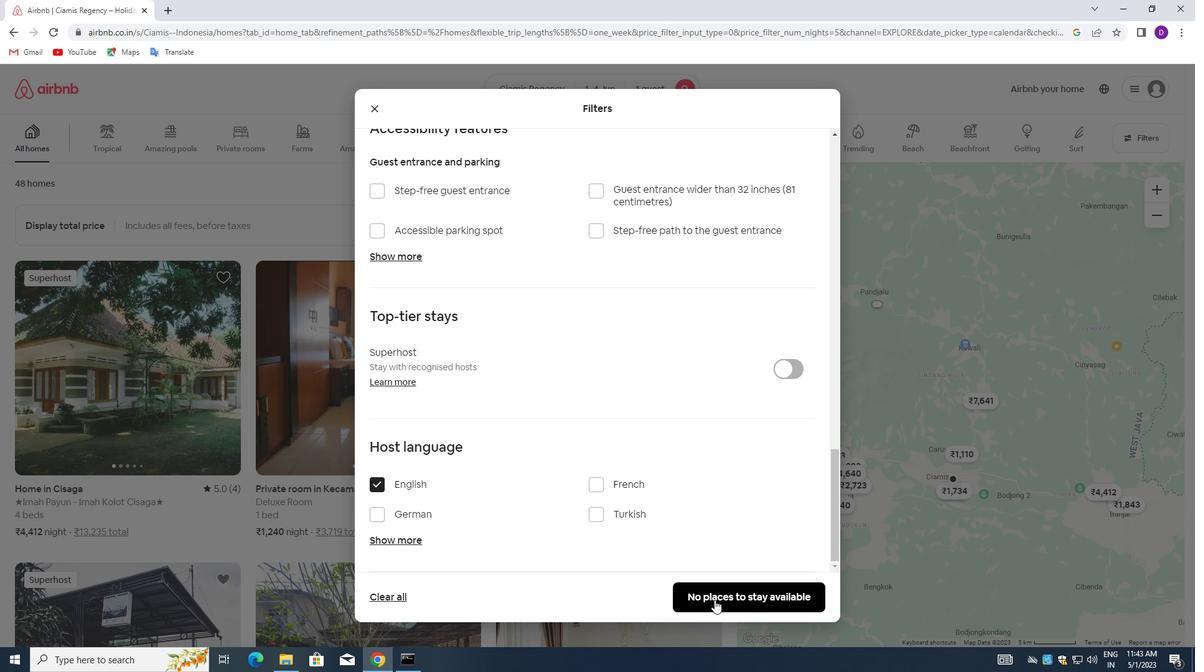 
Action: Mouse moved to (572, 429)
Screenshot: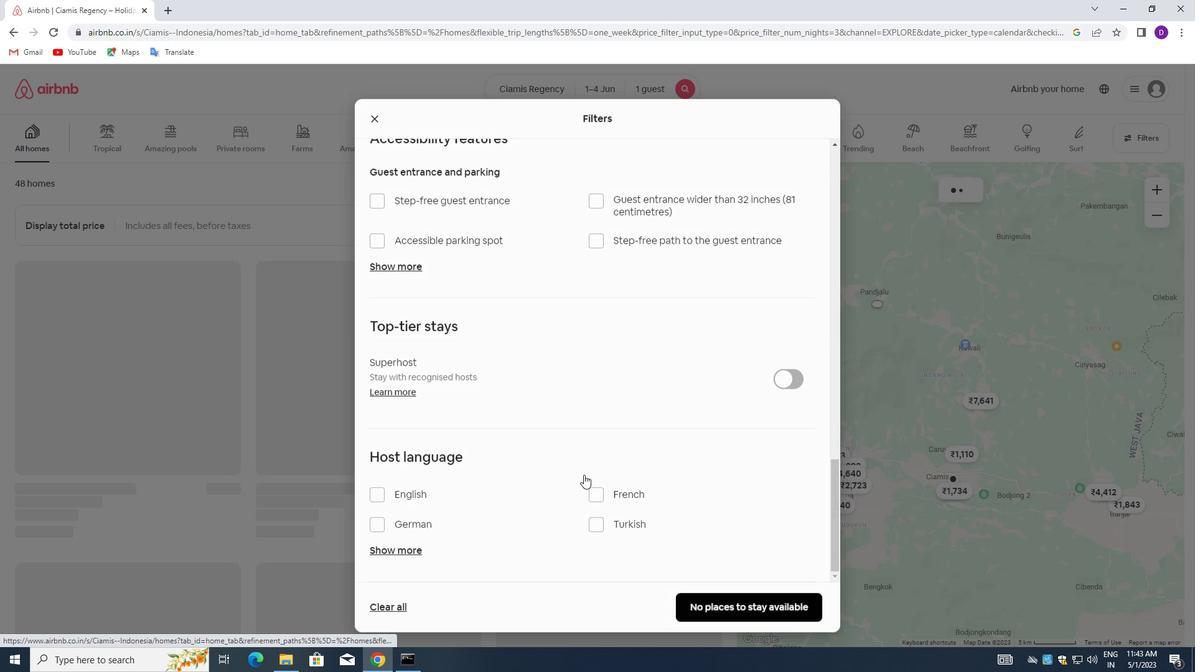 
